 Task: Search one way flight ticket for 3 adults, 3 children in premium economy from Yakima: Yakima Air Terminal (mcallister Field) to Rock Springs: Southwest Wyoming Regional Airport (rock Springs Sweetwater County Airport) on 8-5-2023. Choice of flights is Frontier. Price is upto 89000. Outbound departure time preference is 7:15.
Action: Mouse moved to (318, 296)
Screenshot: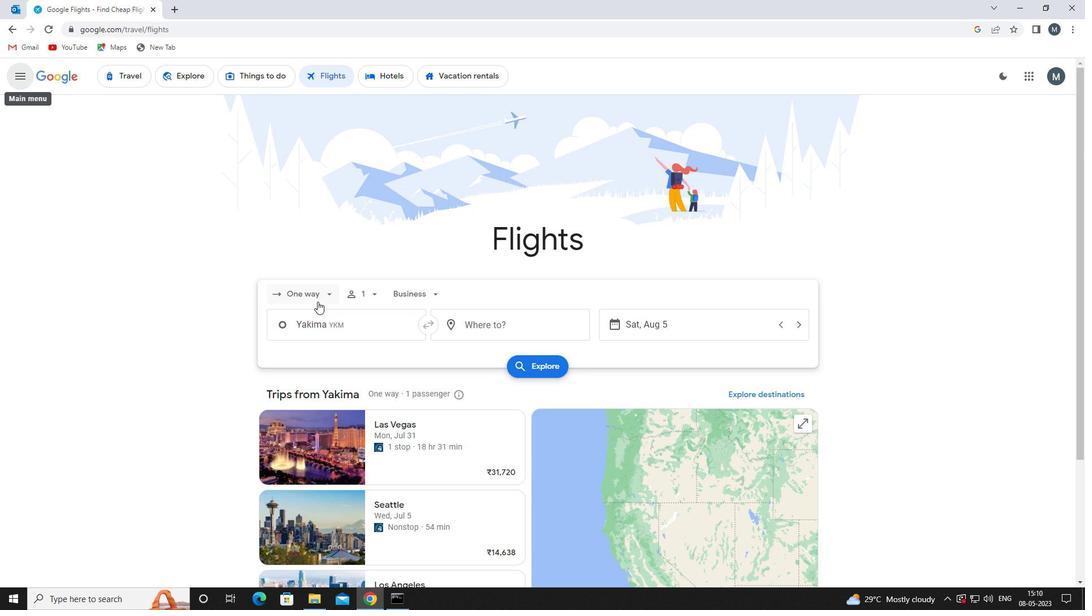 
Action: Mouse pressed left at (318, 296)
Screenshot: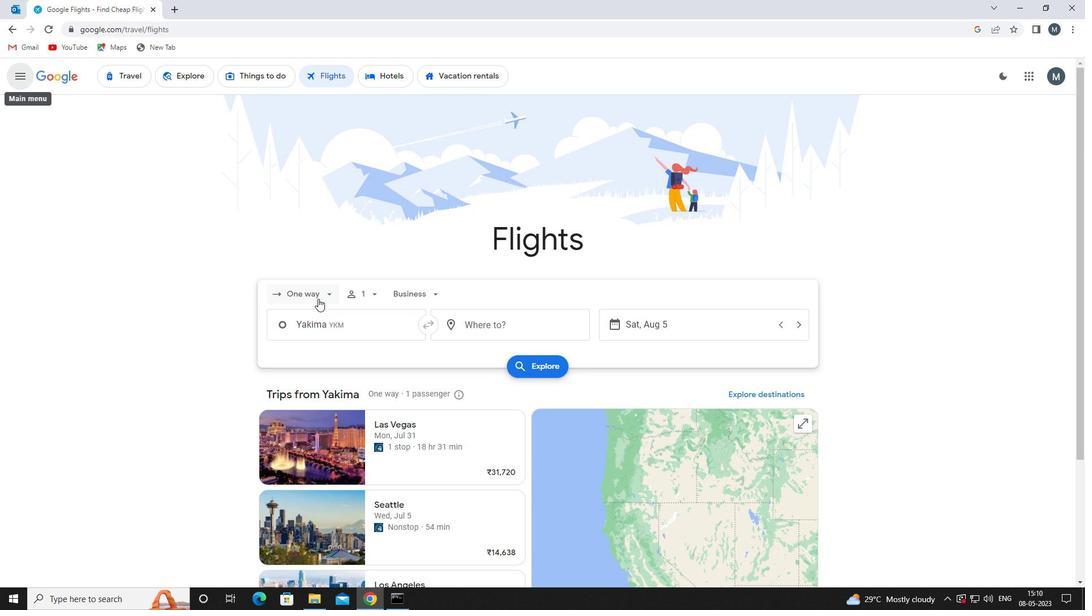 
Action: Mouse moved to (322, 350)
Screenshot: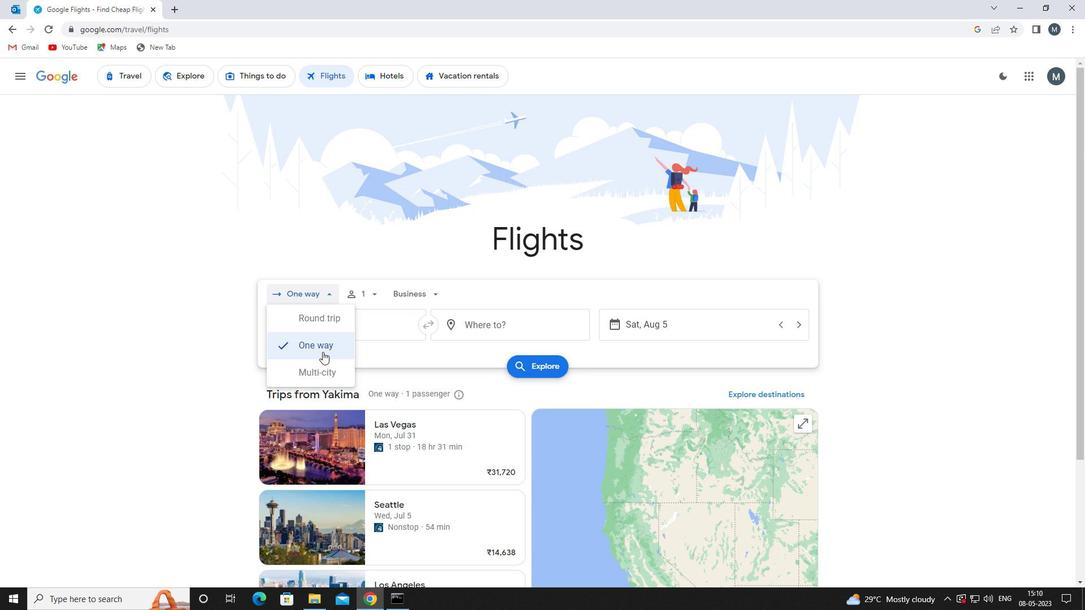 
Action: Mouse pressed left at (322, 350)
Screenshot: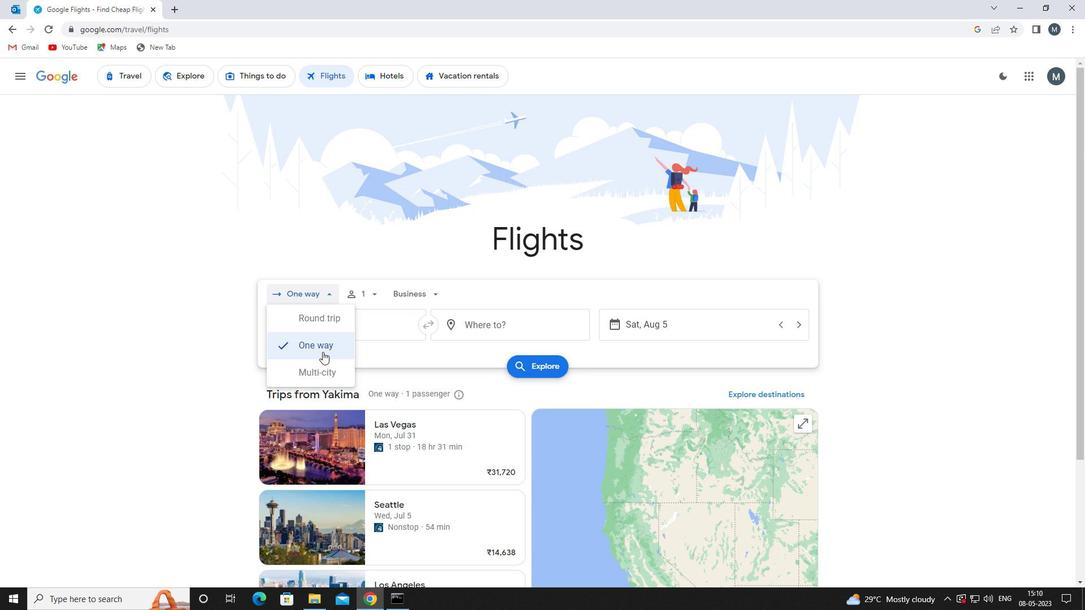 
Action: Mouse moved to (380, 297)
Screenshot: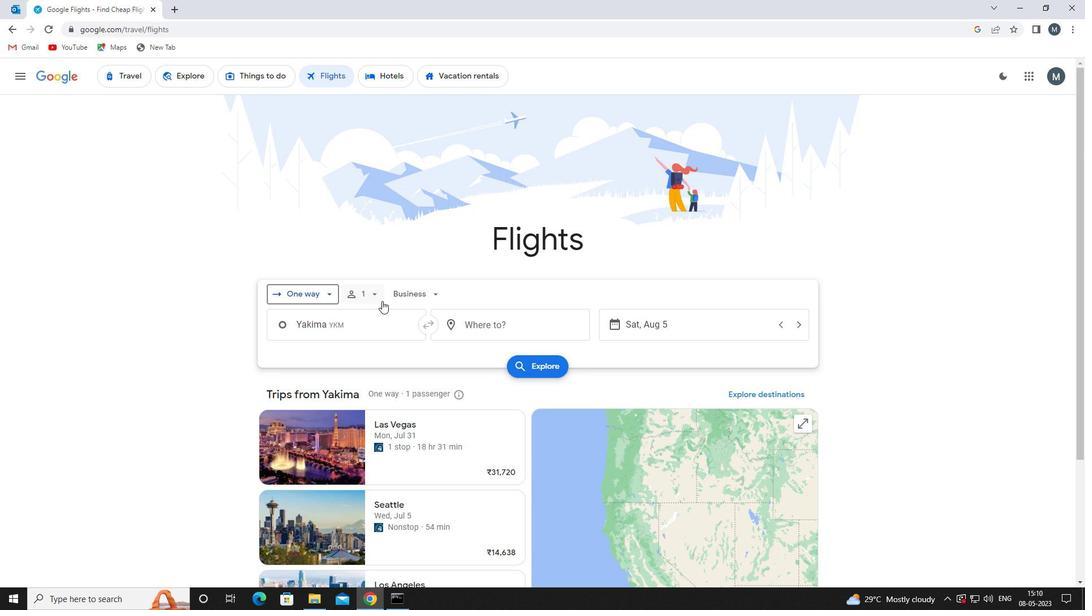 
Action: Mouse pressed left at (380, 297)
Screenshot: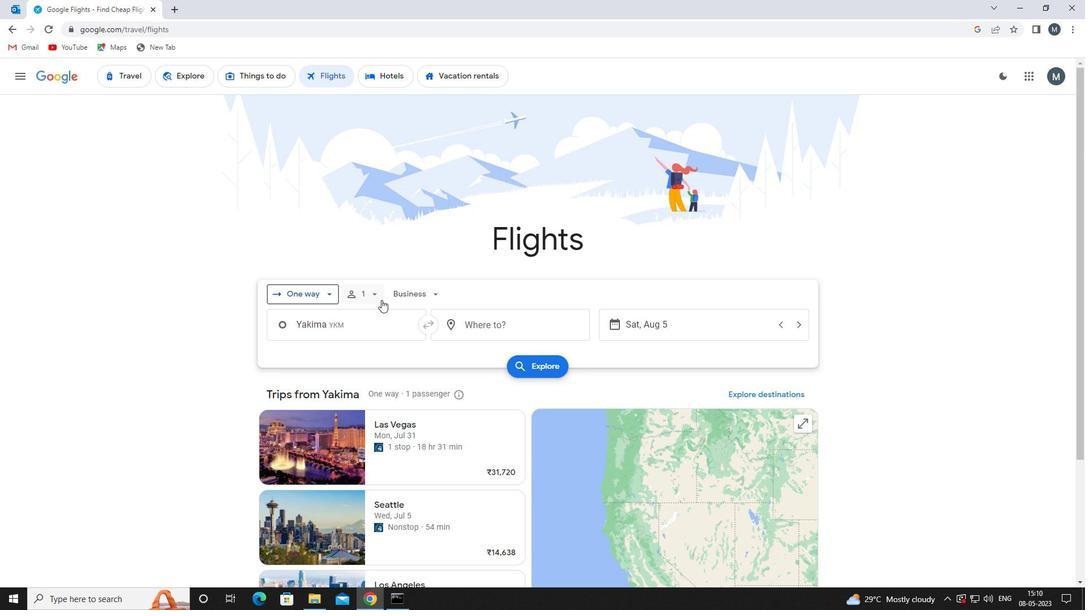 
Action: Mouse moved to (461, 321)
Screenshot: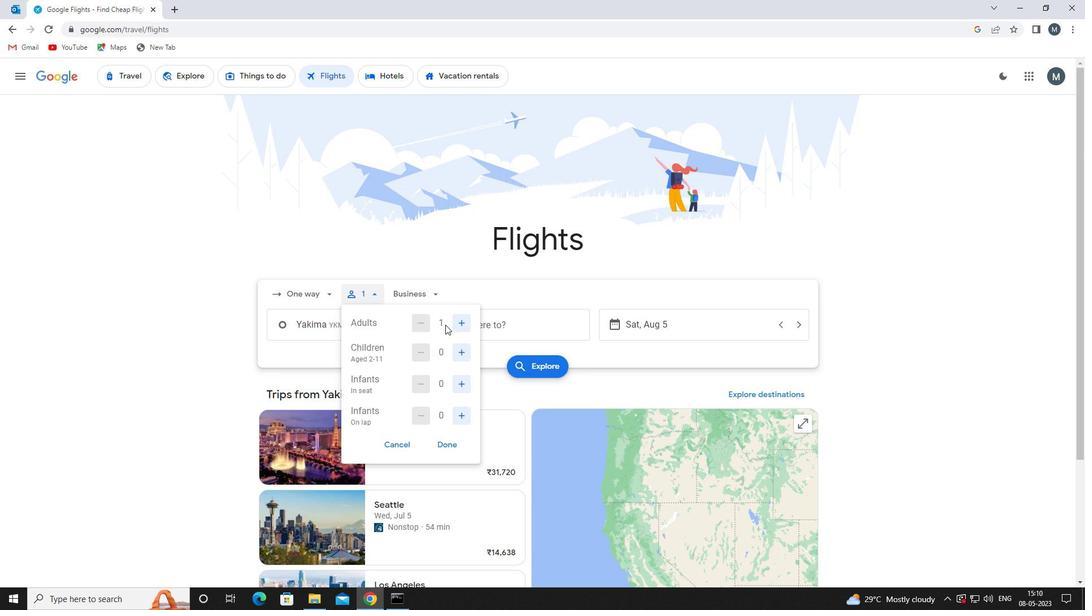 
Action: Mouse pressed left at (461, 321)
Screenshot: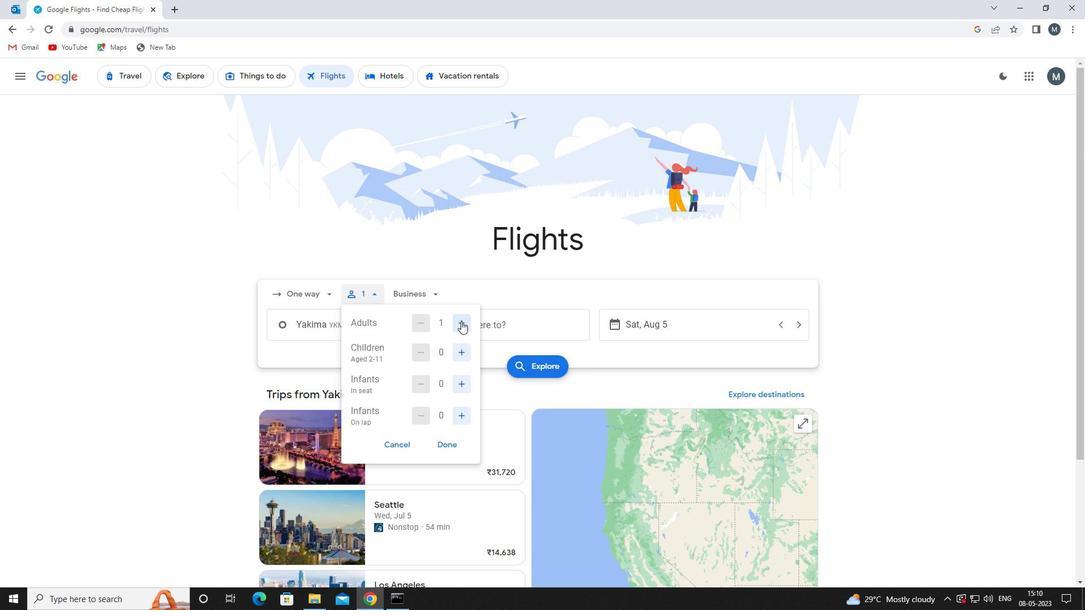 
Action: Mouse pressed left at (461, 321)
Screenshot: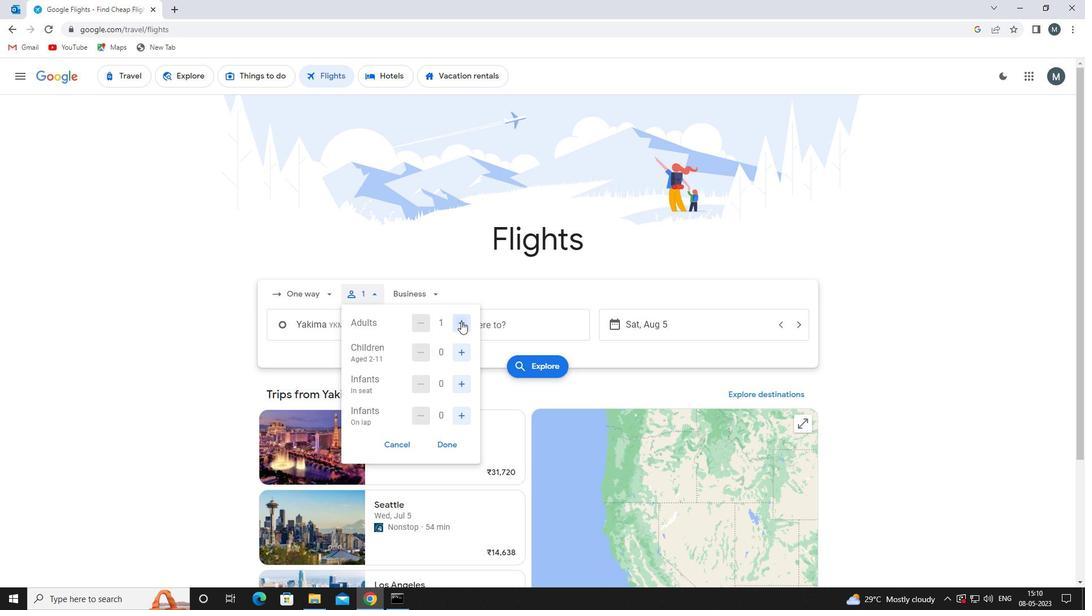 
Action: Mouse moved to (462, 355)
Screenshot: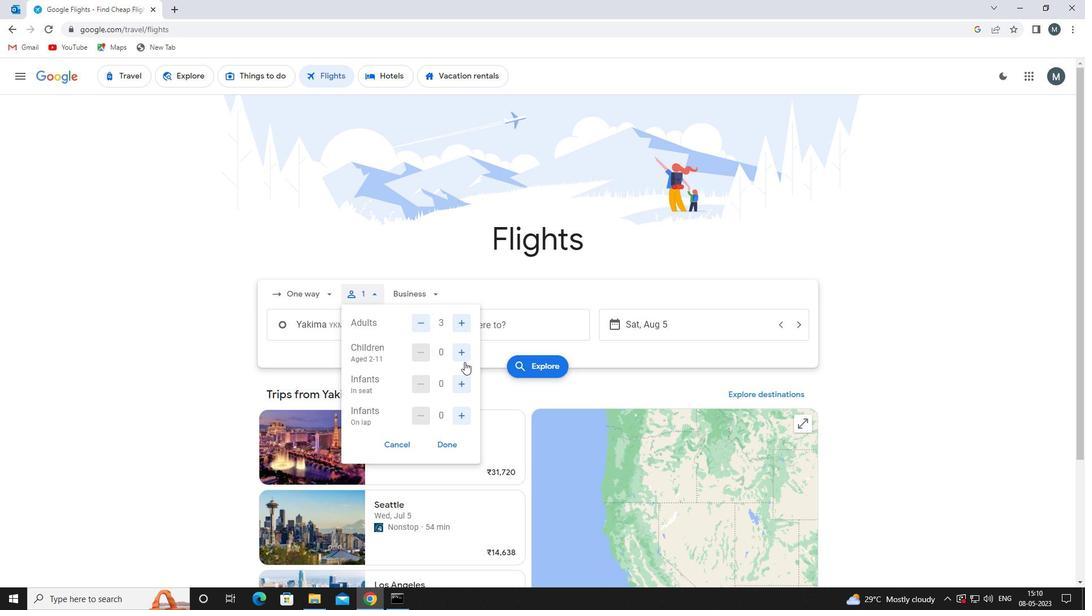 
Action: Mouse pressed left at (462, 355)
Screenshot: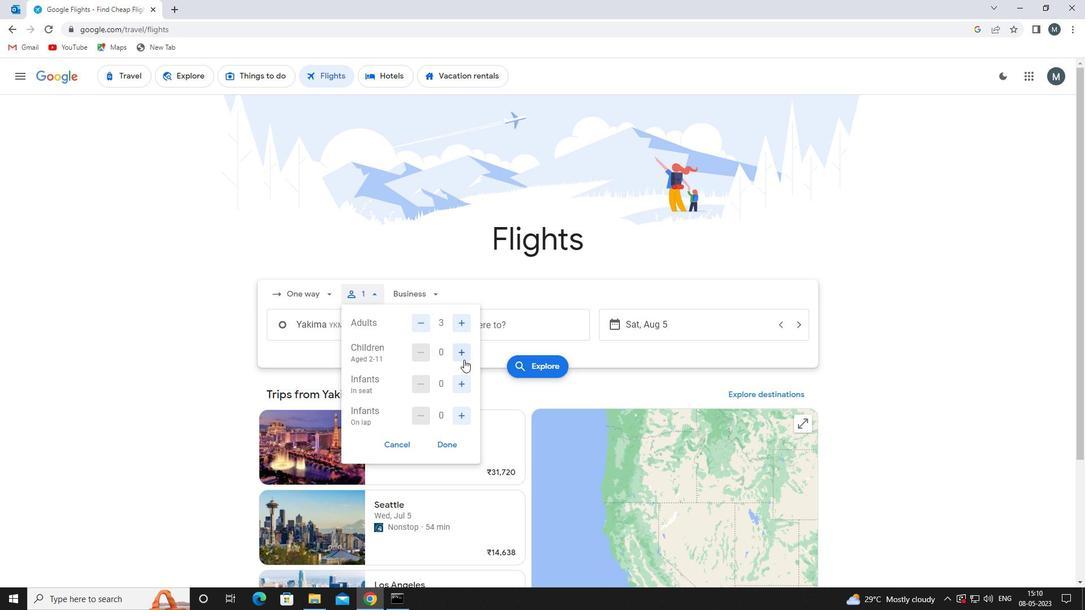 
Action: Mouse pressed left at (462, 355)
Screenshot: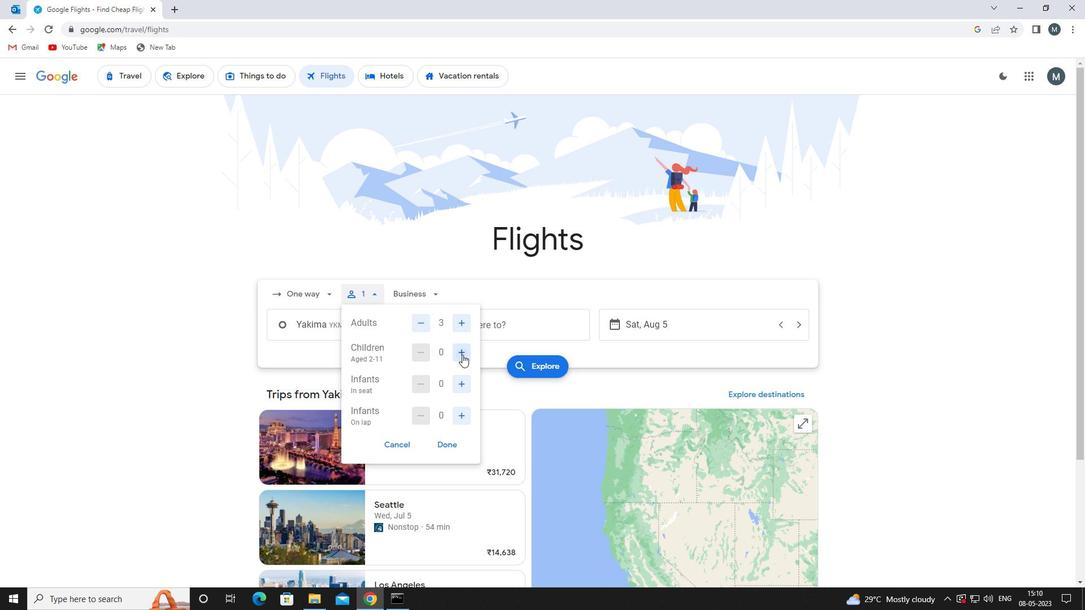 
Action: Mouse pressed left at (462, 355)
Screenshot: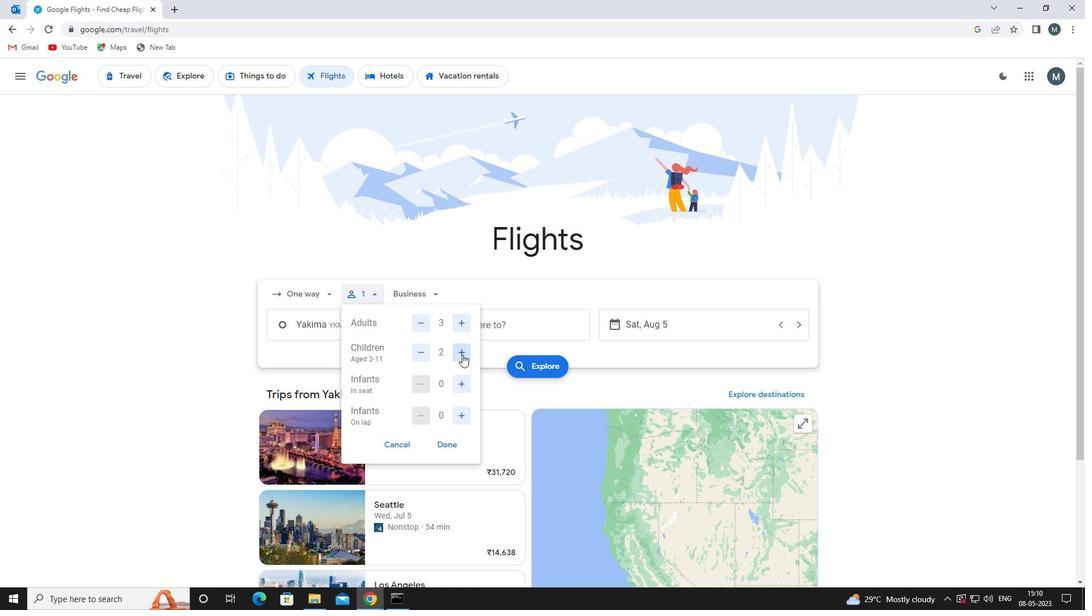 
Action: Mouse moved to (453, 441)
Screenshot: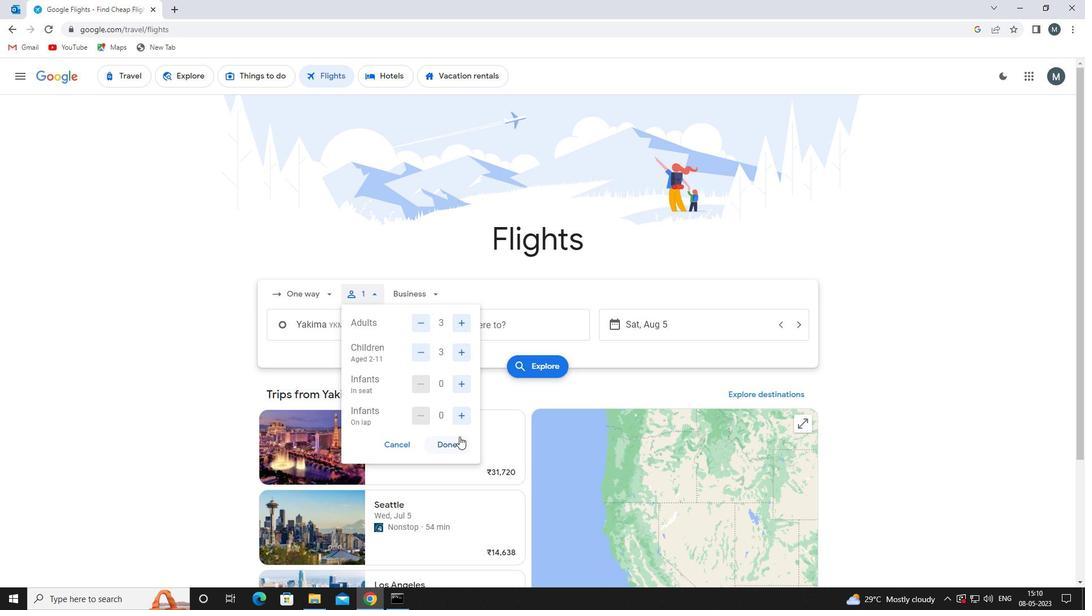 
Action: Mouse pressed left at (453, 441)
Screenshot: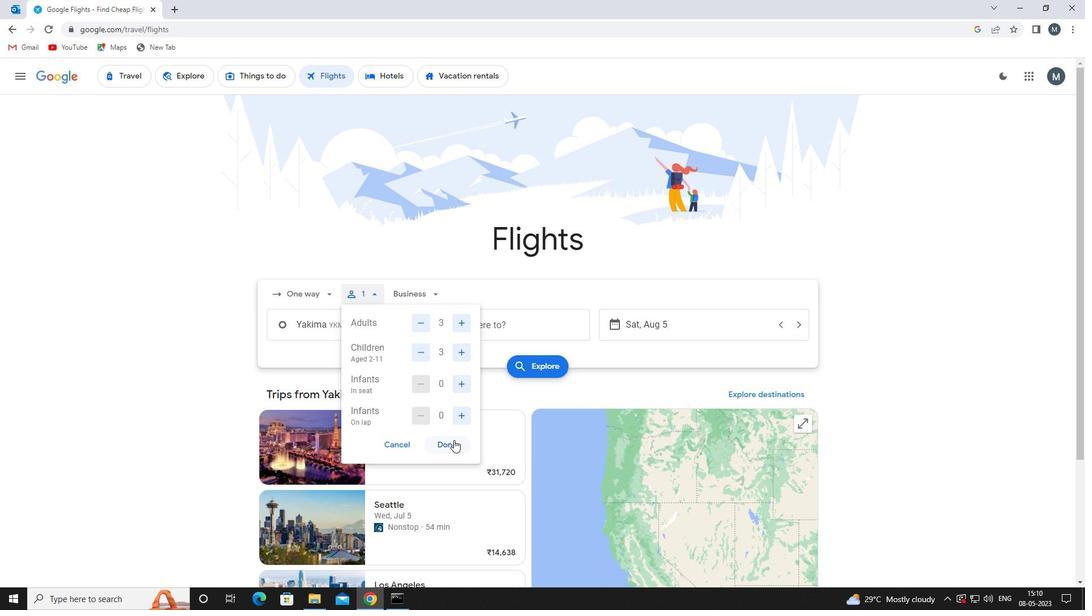 
Action: Mouse moved to (427, 298)
Screenshot: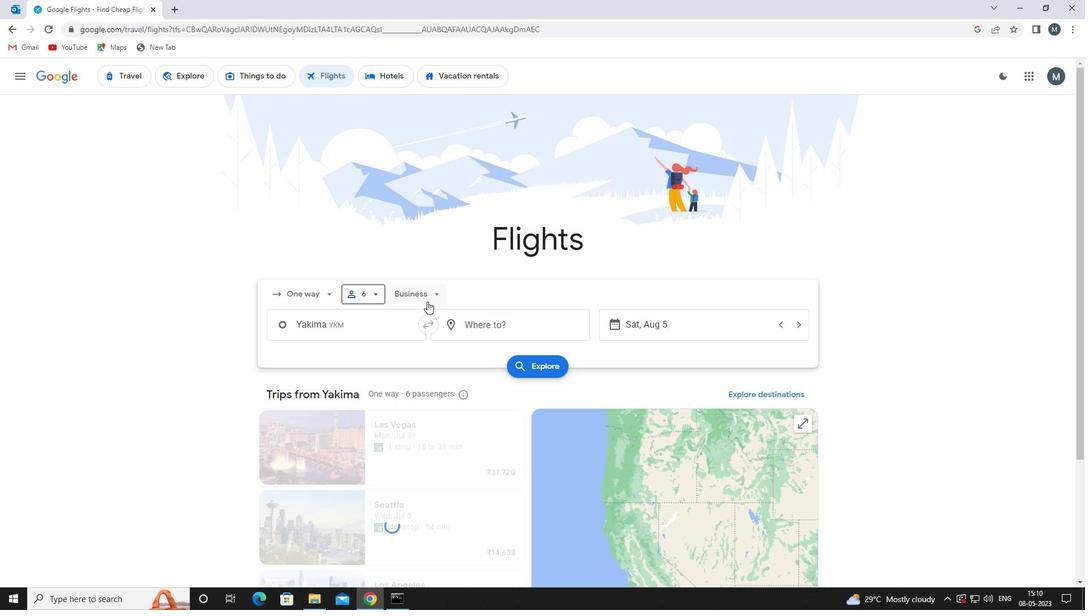 
Action: Mouse pressed left at (427, 298)
Screenshot: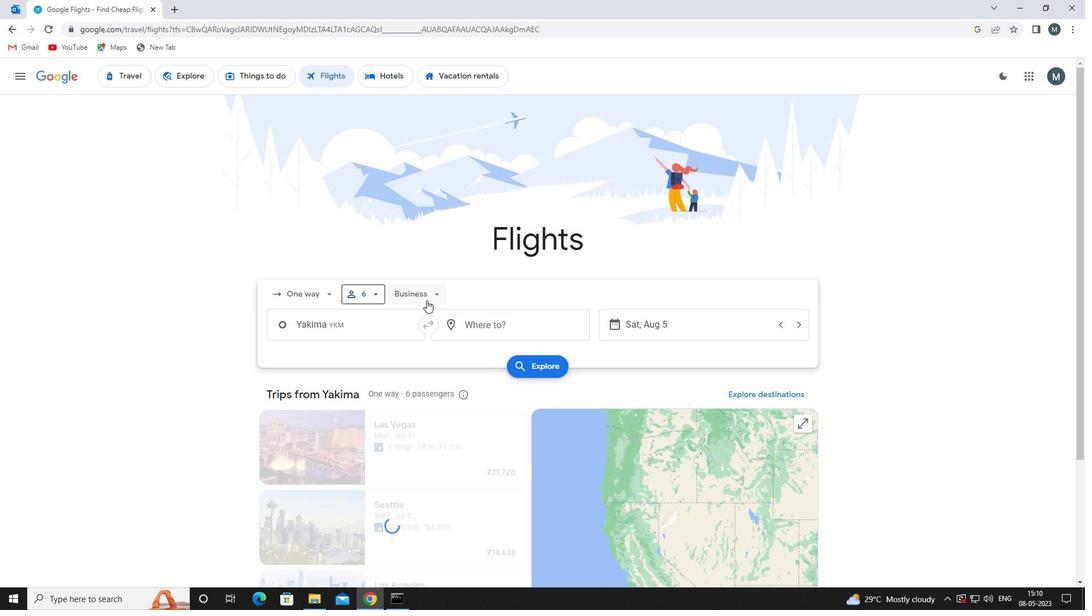 
Action: Mouse moved to (434, 346)
Screenshot: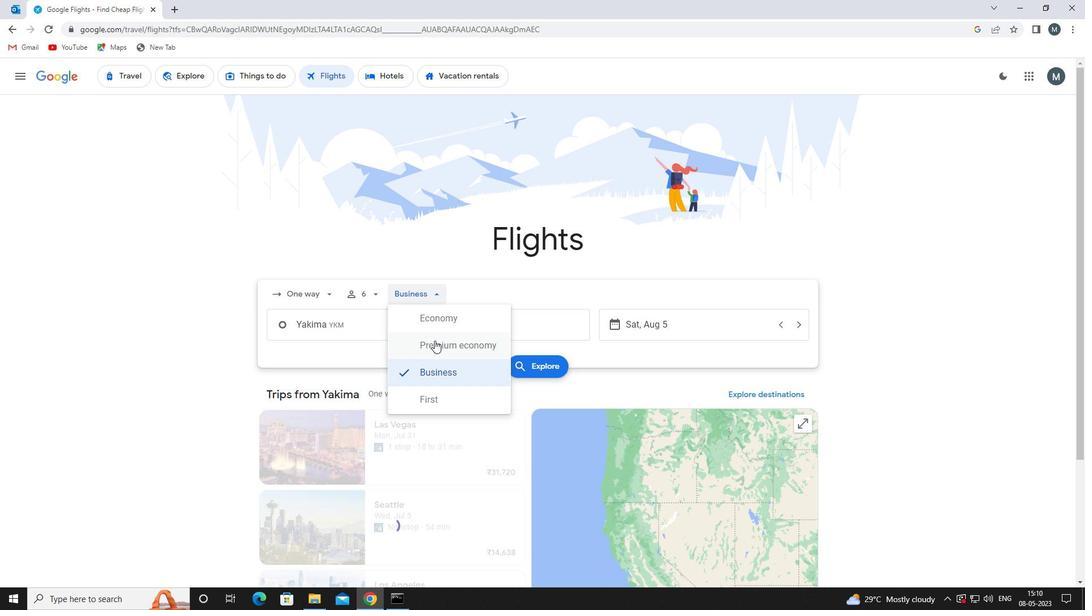 
Action: Mouse pressed left at (434, 346)
Screenshot: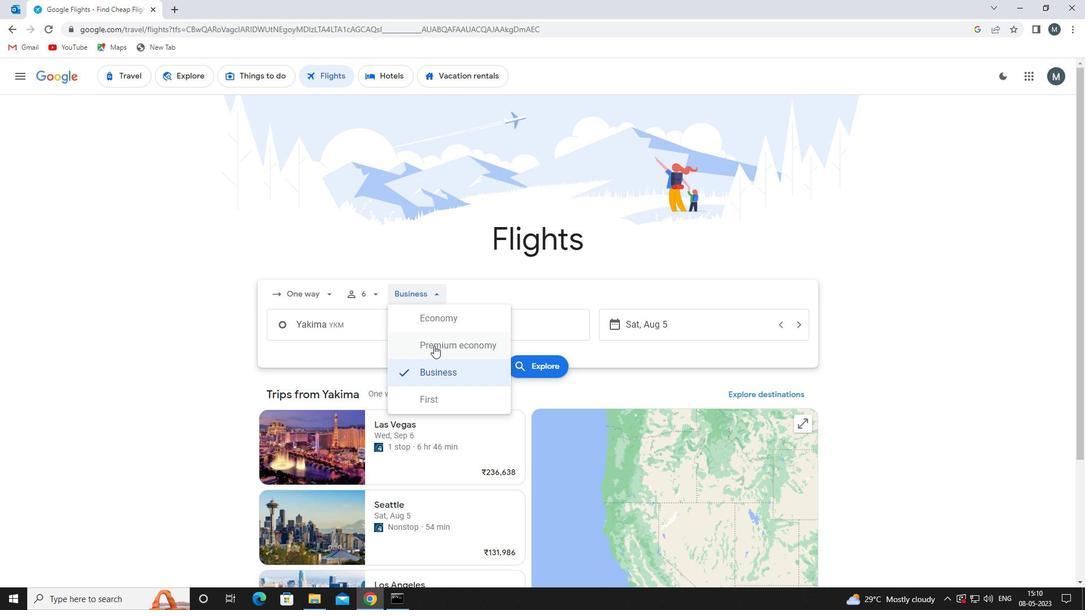 
Action: Mouse moved to (350, 334)
Screenshot: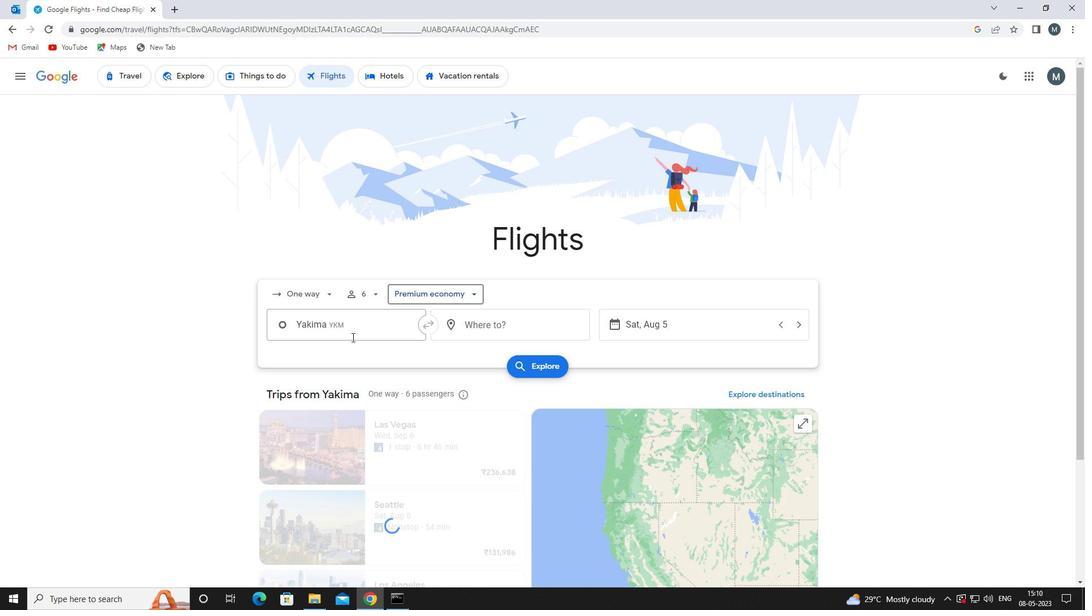 
Action: Mouse pressed left at (350, 334)
Screenshot: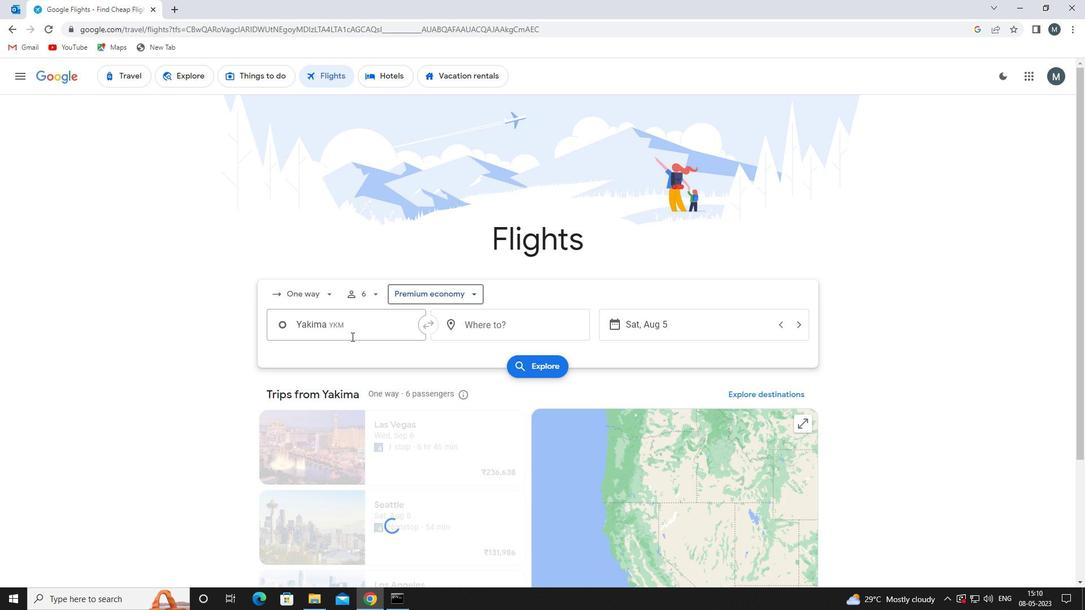 
Action: Mouse moved to (367, 414)
Screenshot: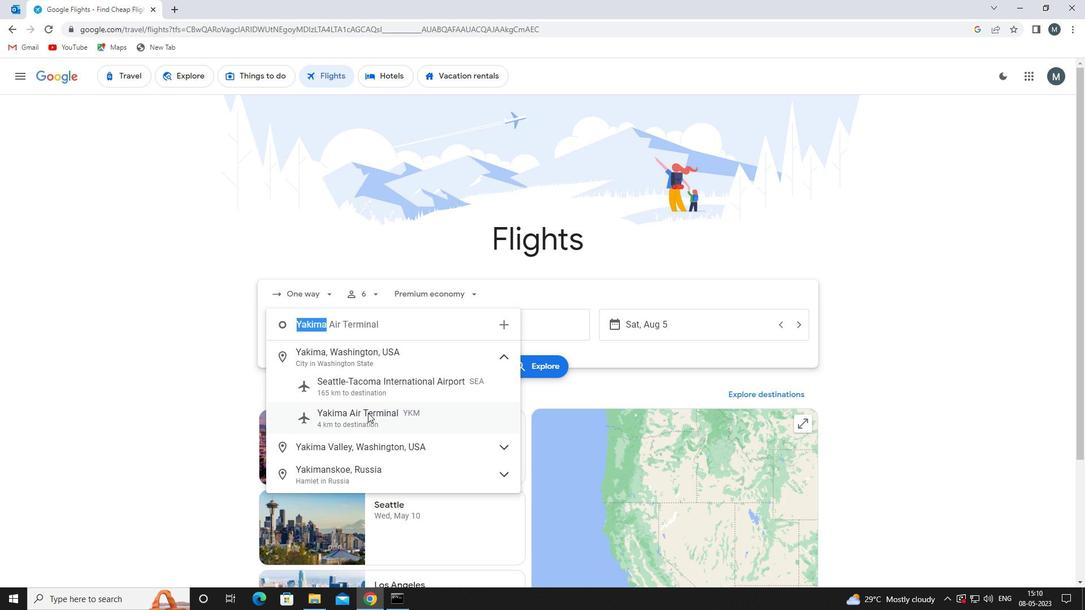 
Action: Mouse pressed left at (367, 414)
Screenshot: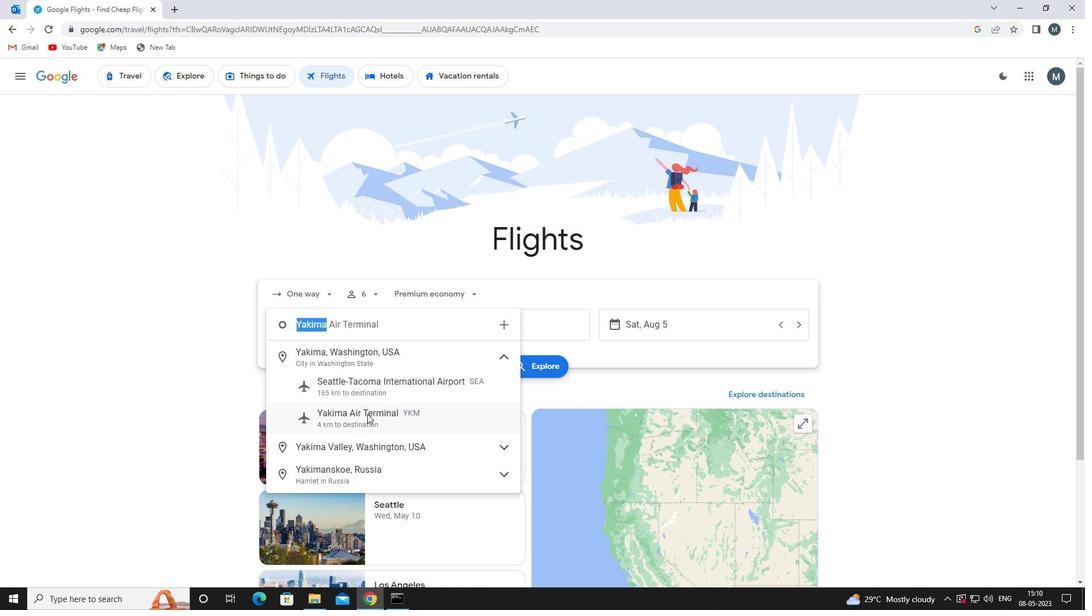 
Action: Mouse moved to (513, 329)
Screenshot: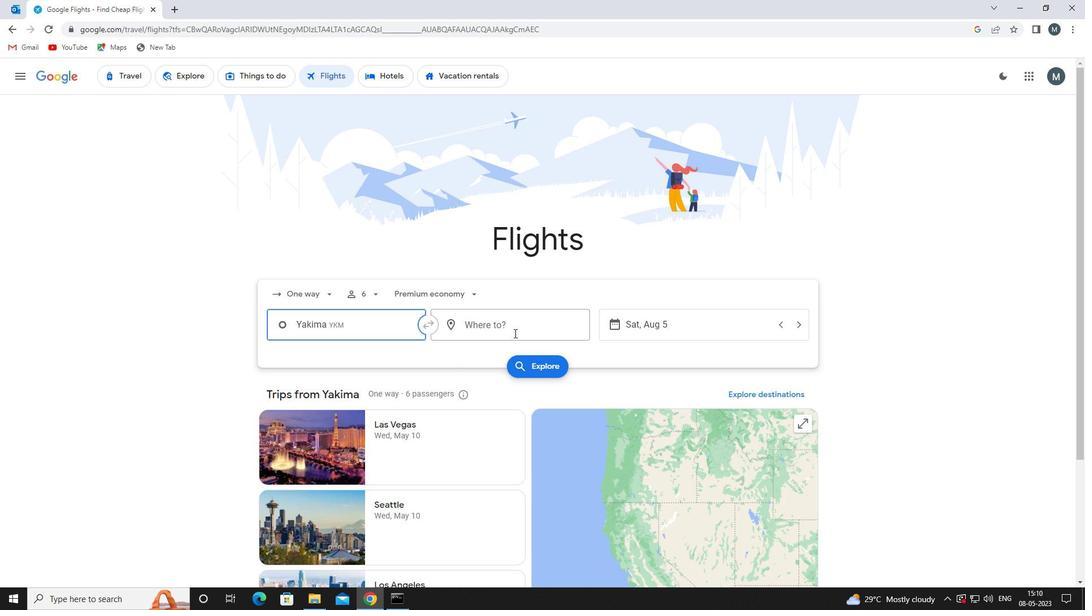 
Action: Mouse pressed left at (513, 329)
Screenshot: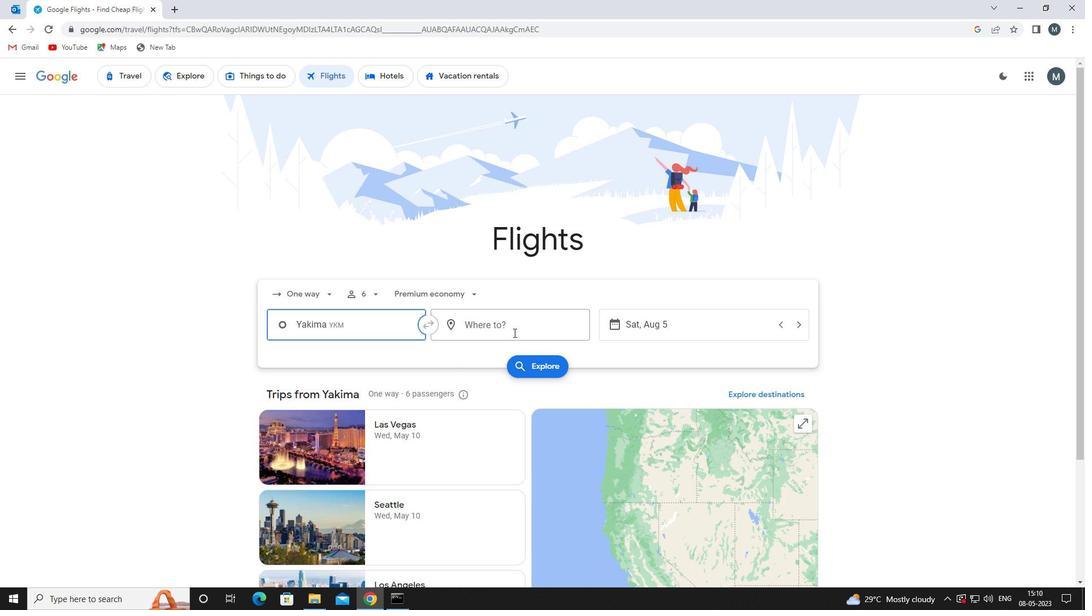 
Action: Key pressed rk
Screenshot: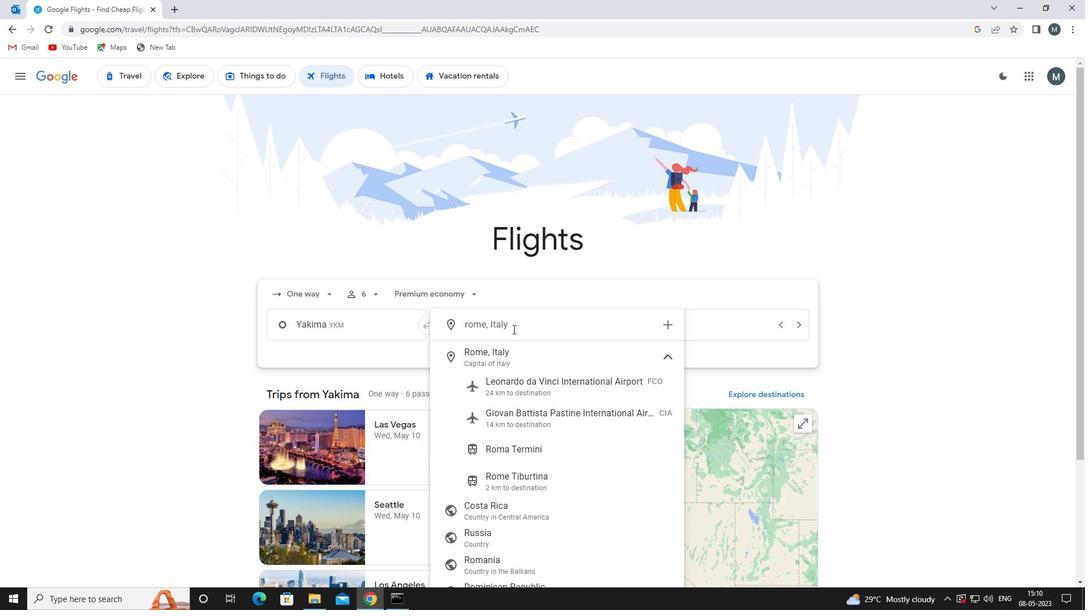 
Action: Mouse moved to (509, 348)
Screenshot: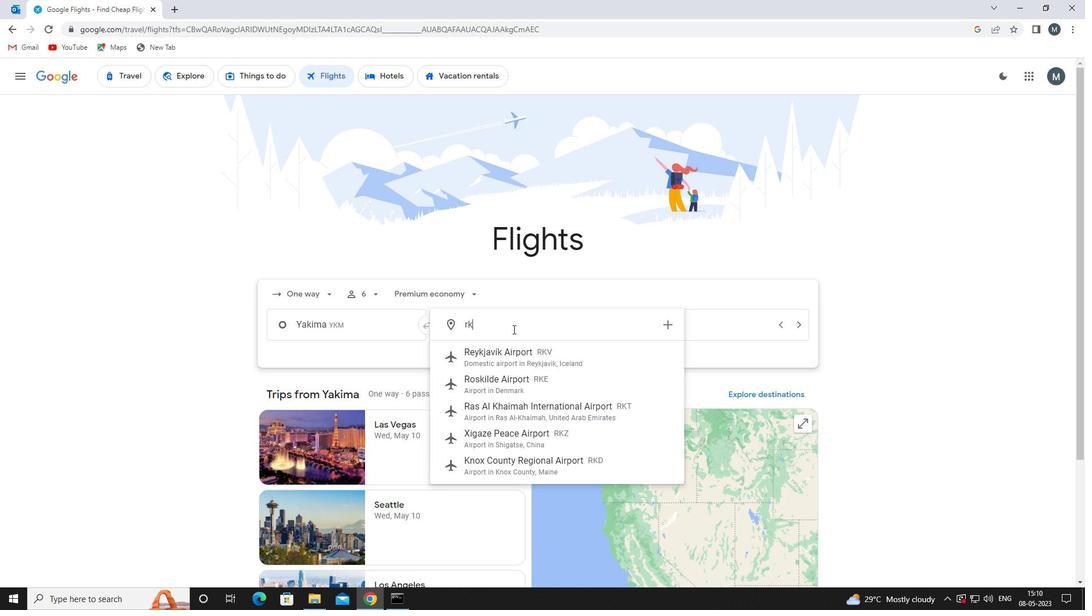 
Action: Key pressed s
Screenshot: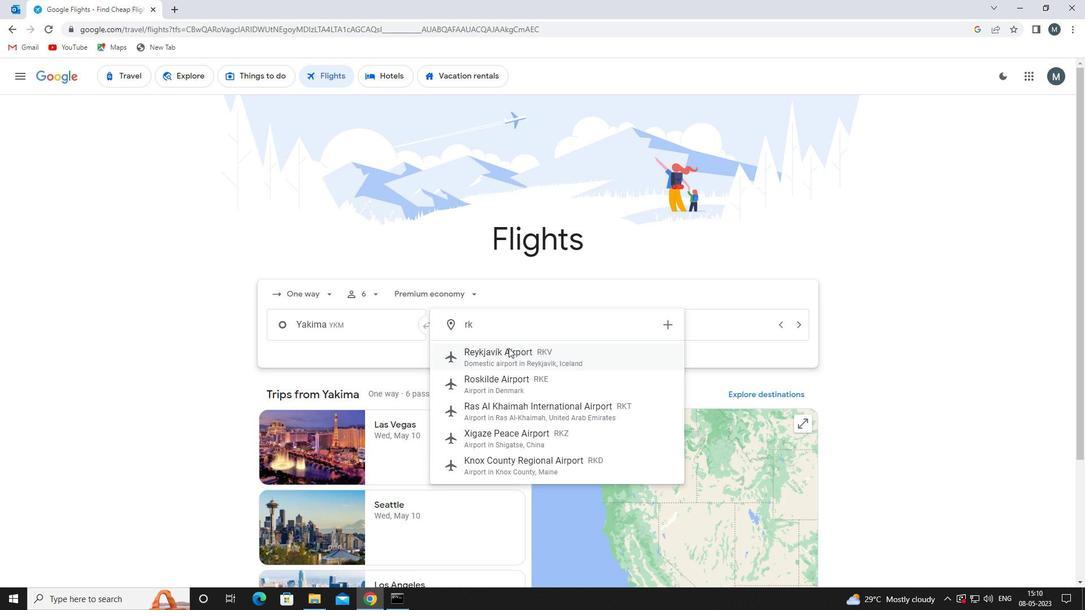 
Action: Mouse moved to (520, 360)
Screenshot: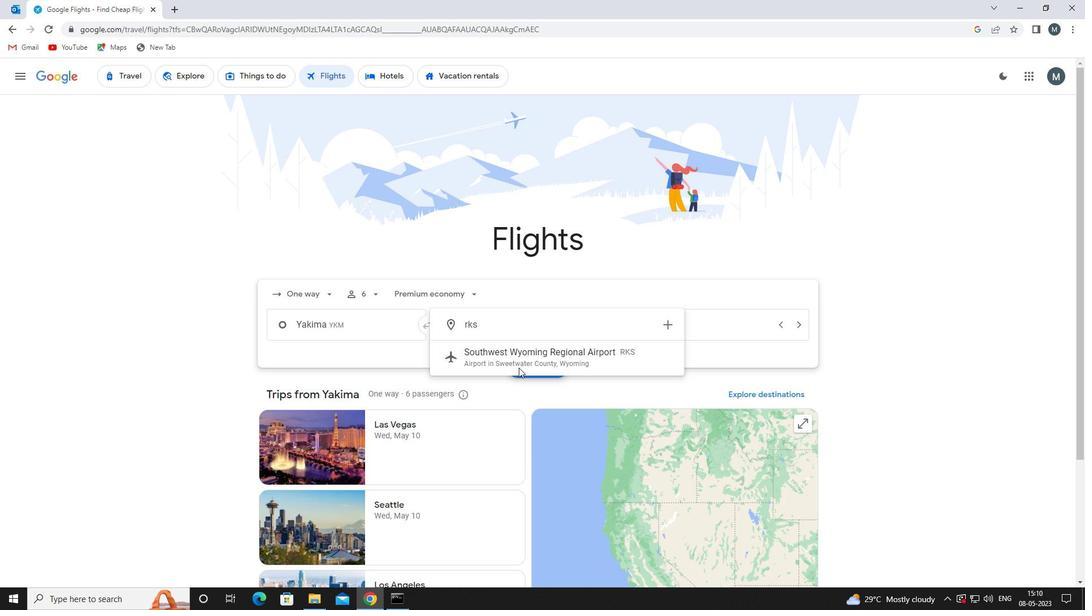 
Action: Mouse pressed left at (520, 360)
Screenshot: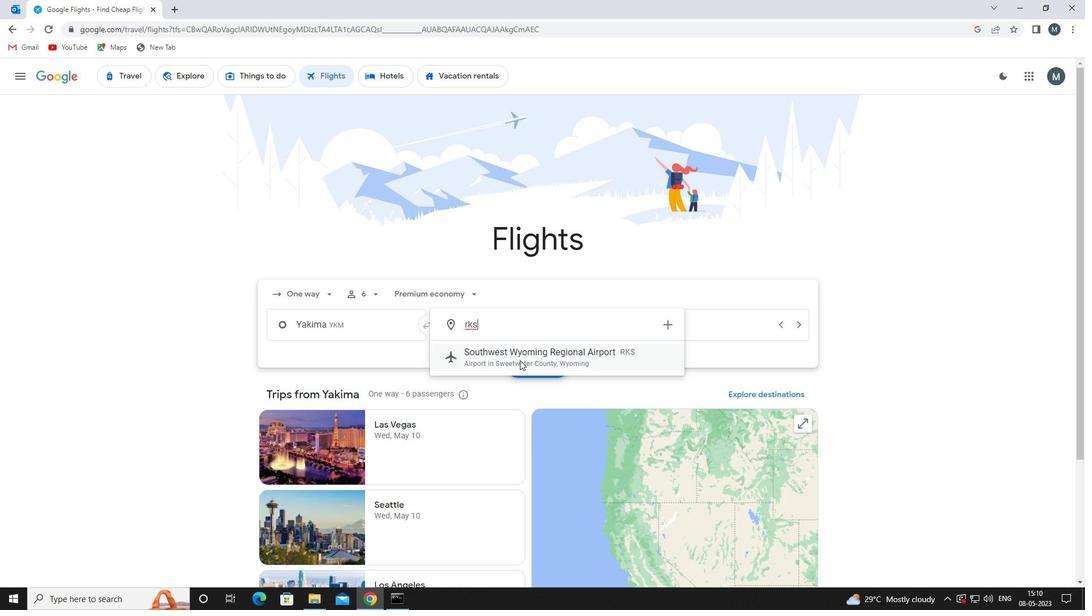 
Action: Mouse moved to (651, 319)
Screenshot: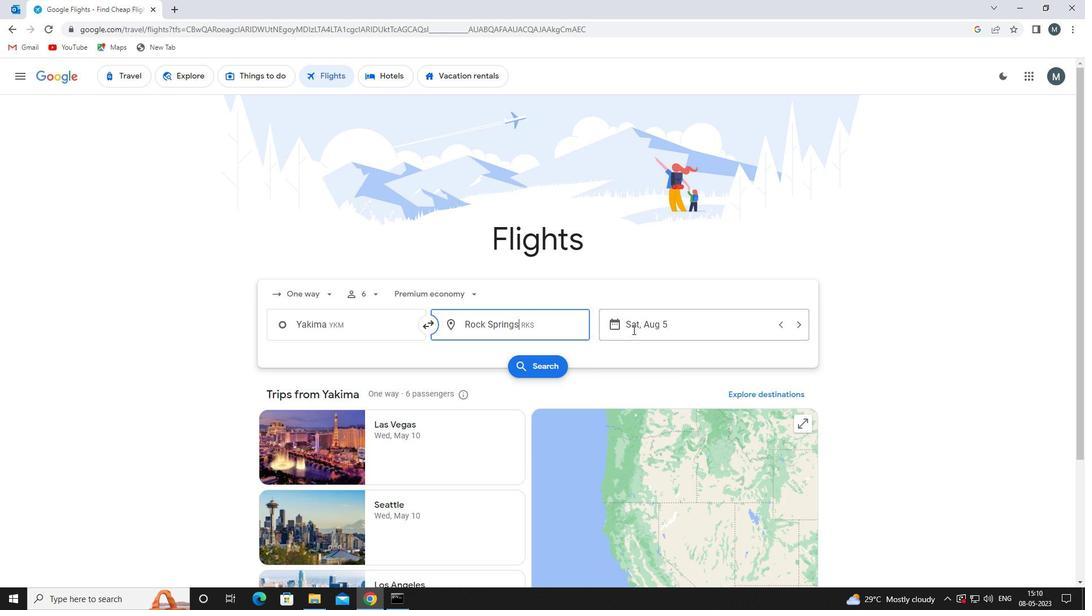 
Action: Mouse pressed left at (651, 319)
Screenshot: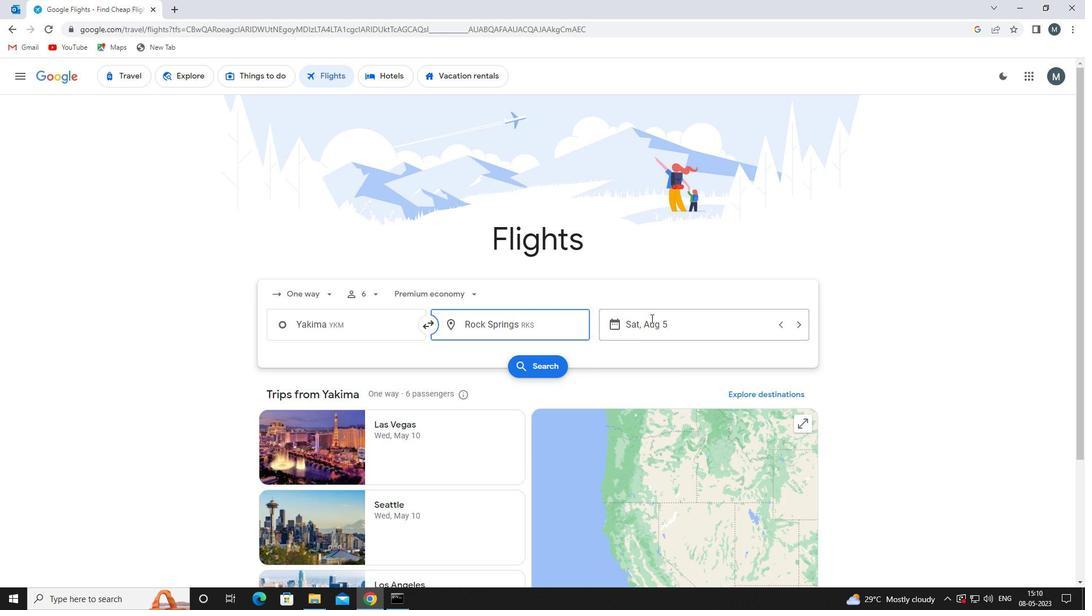 
Action: Mouse moved to (568, 386)
Screenshot: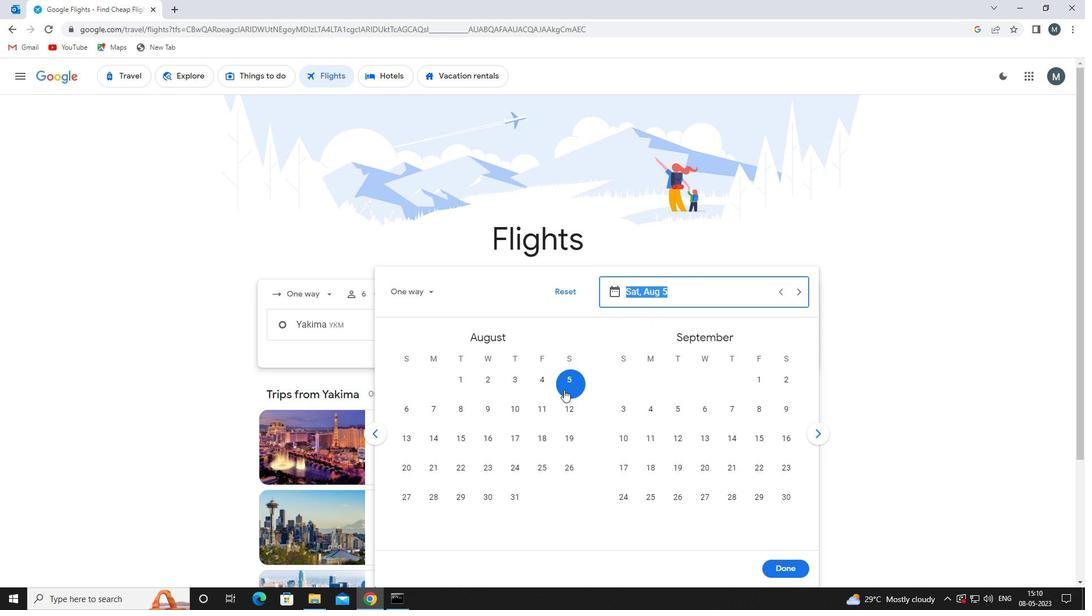 
Action: Mouse pressed left at (568, 386)
Screenshot: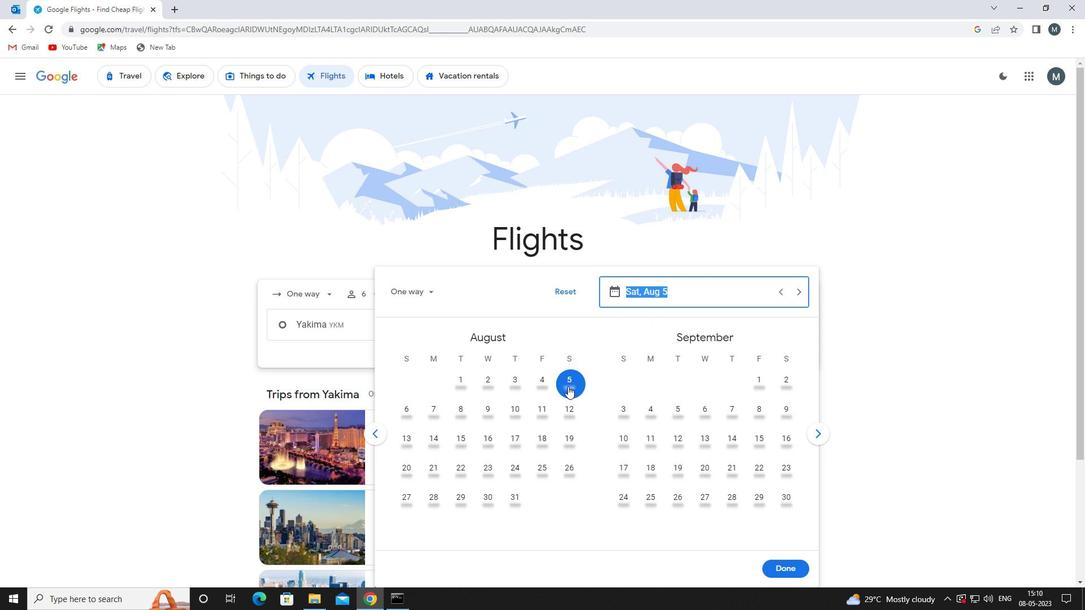 
Action: Mouse moved to (792, 562)
Screenshot: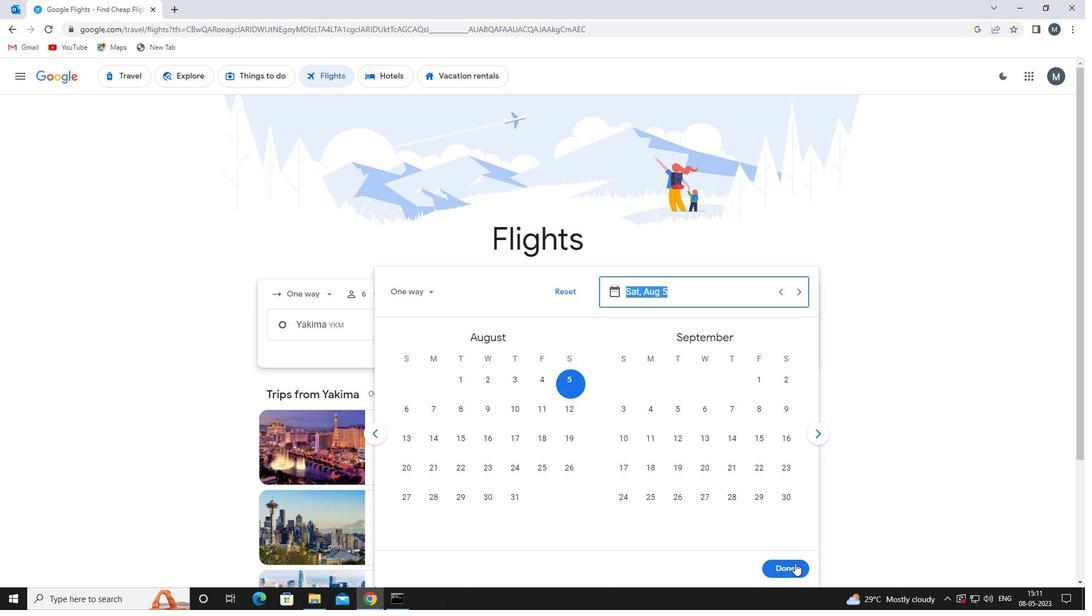 
Action: Mouse pressed left at (792, 562)
Screenshot: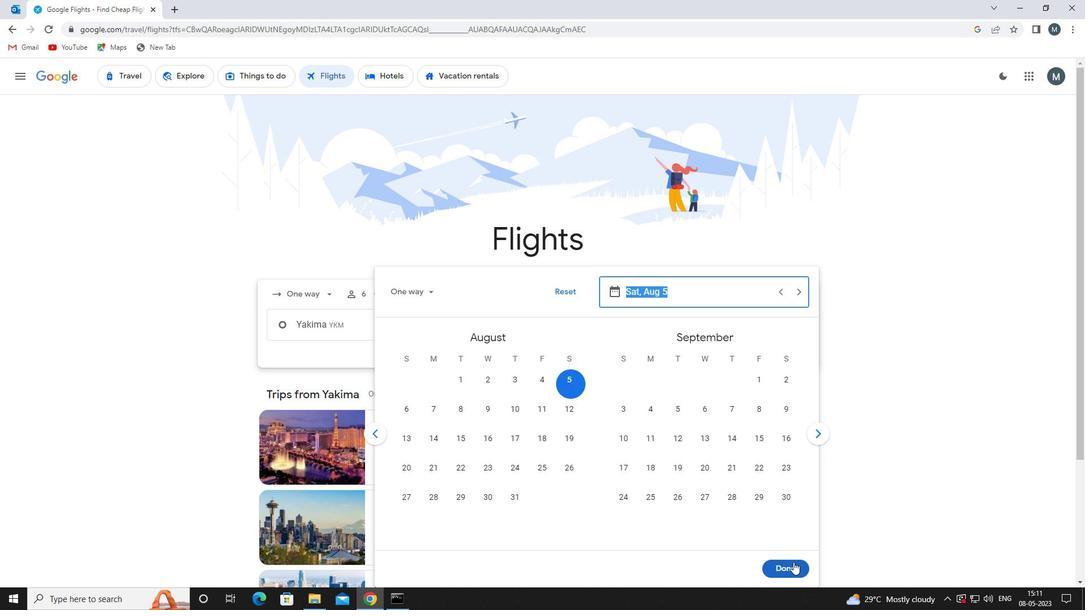 
Action: Mouse moved to (552, 360)
Screenshot: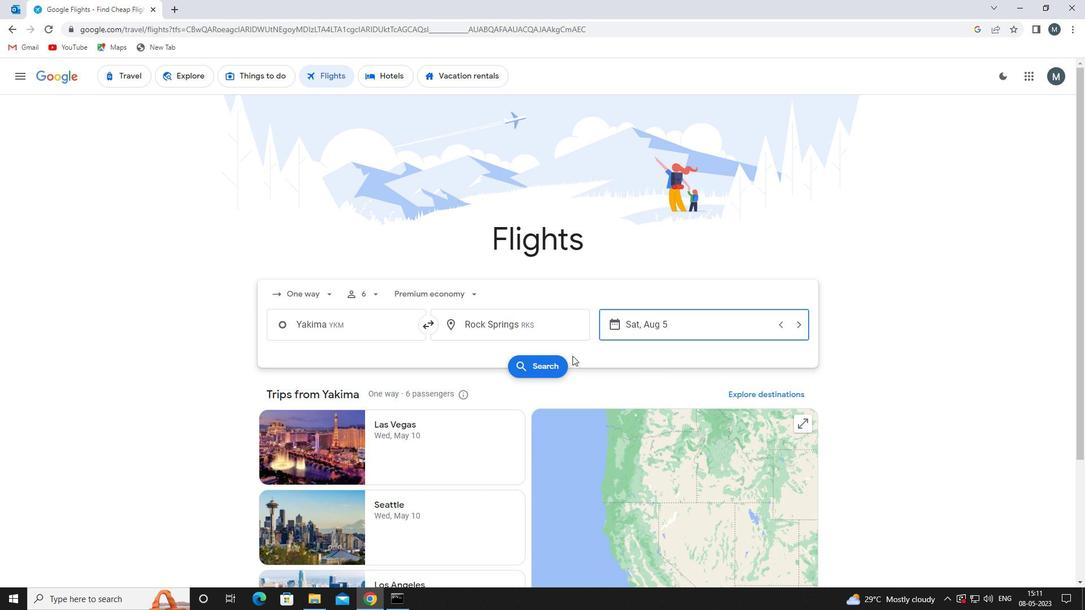 
Action: Mouse pressed left at (552, 360)
Screenshot: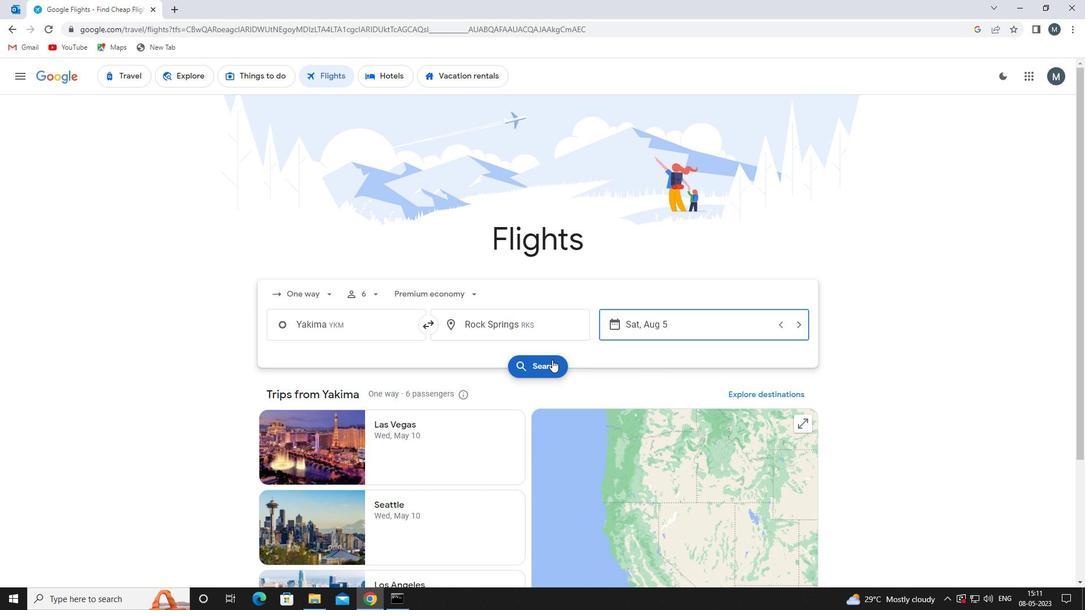
Action: Mouse moved to (292, 186)
Screenshot: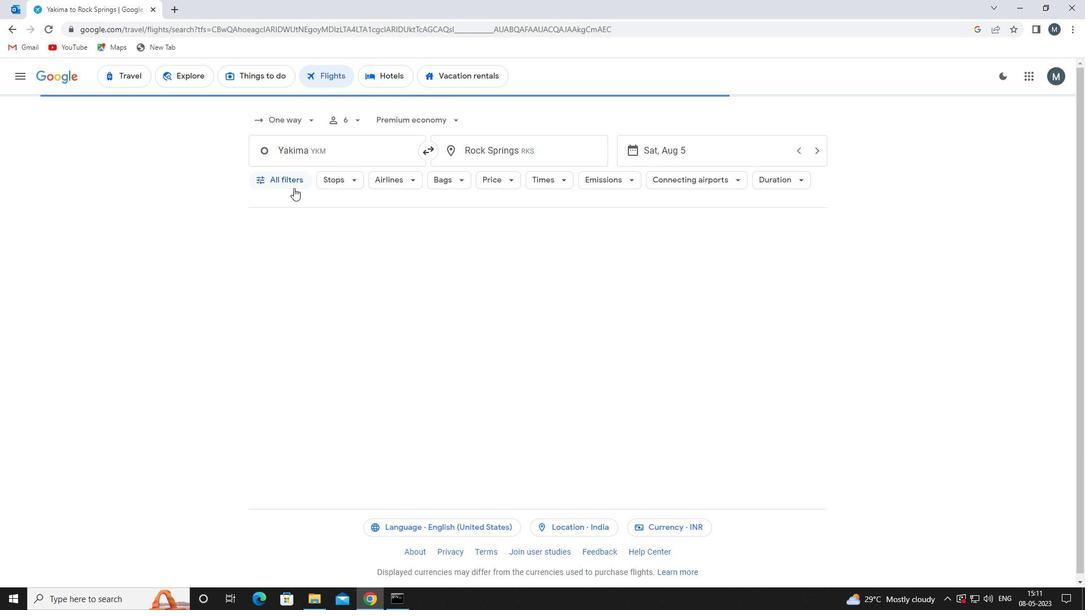 
Action: Mouse pressed left at (292, 186)
Screenshot: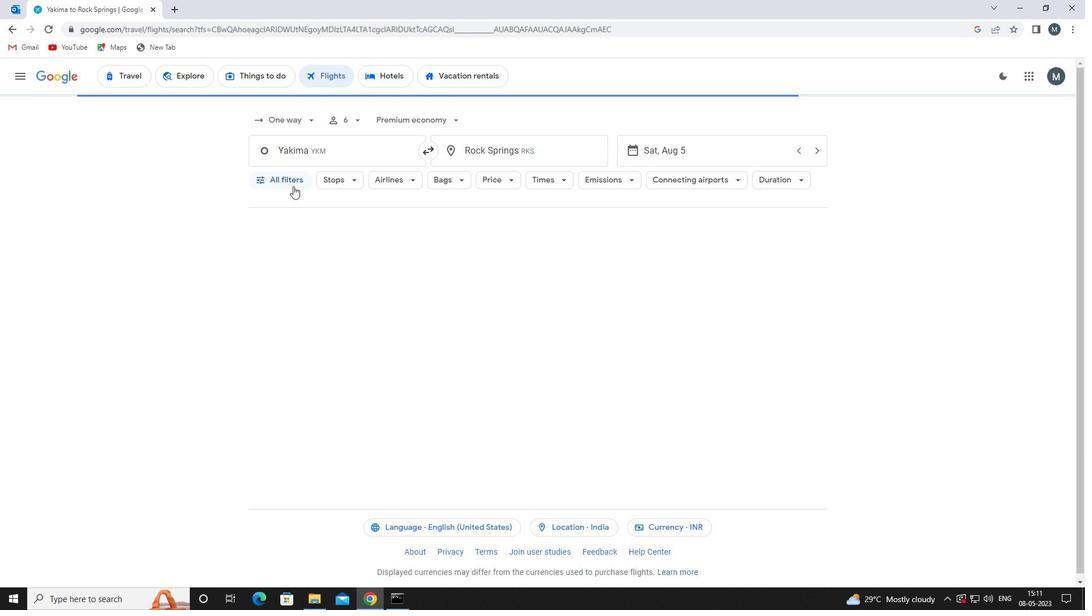 
Action: Mouse moved to (331, 298)
Screenshot: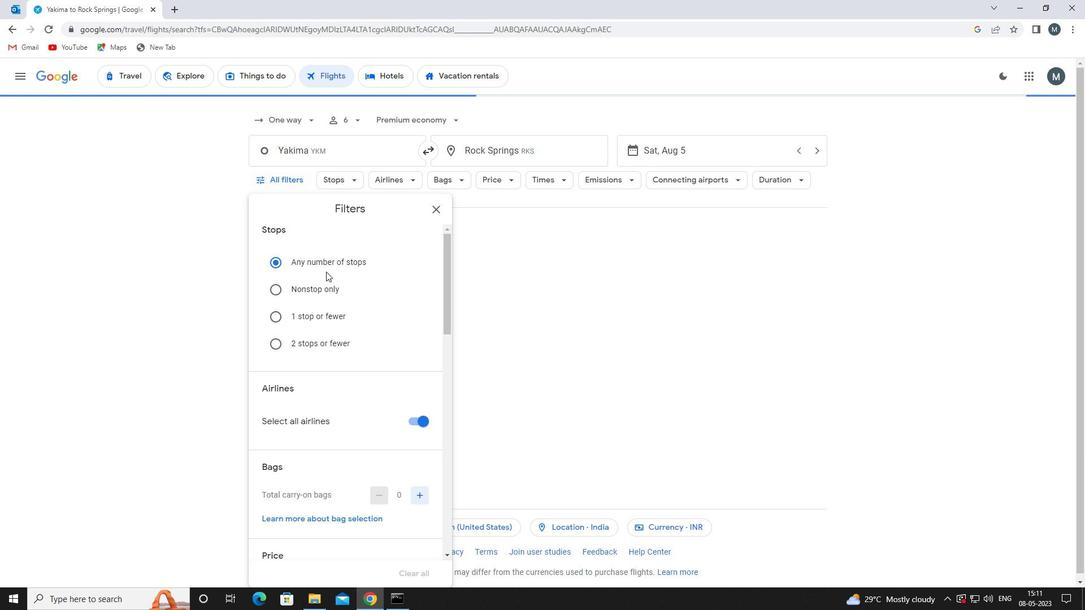 
Action: Mouse scrolled (331, 297) with delta (0, 0)
Screenshot: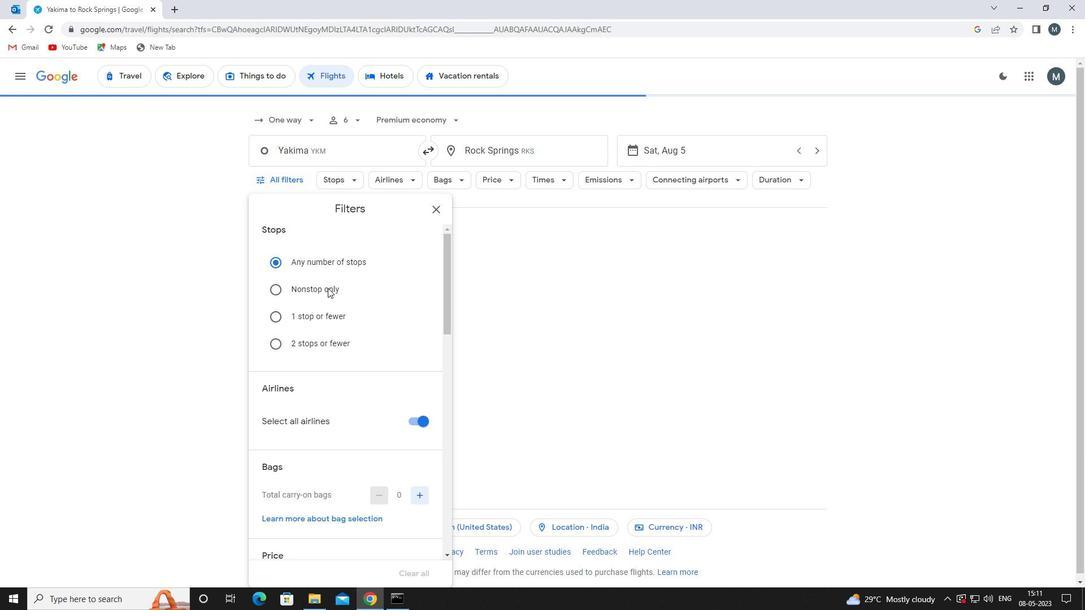 
Action: Mouse moved to (331, 300)
Screenshot: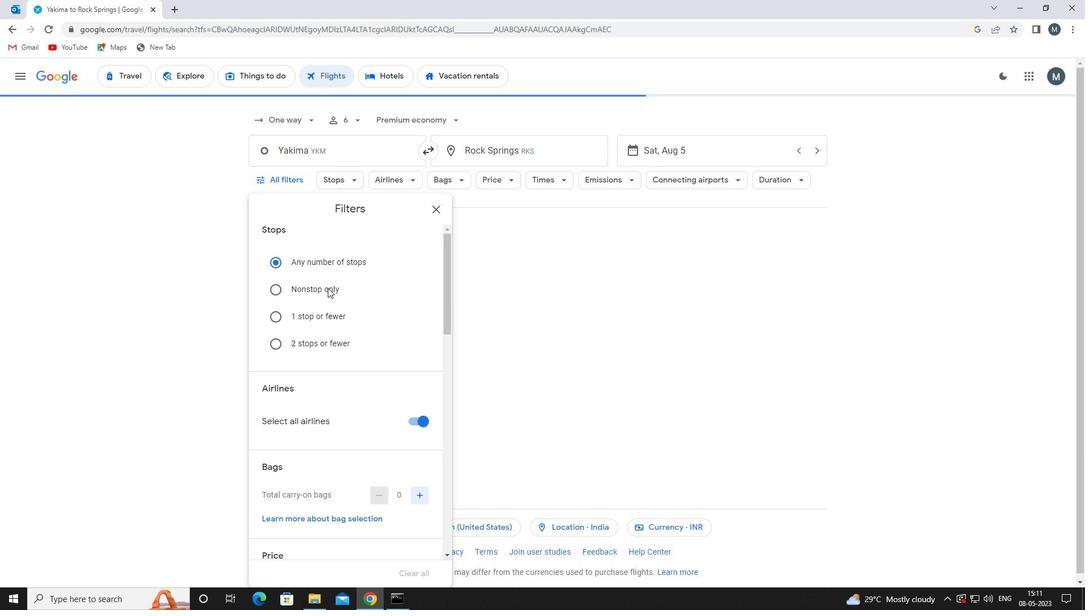 
Action: Mouse scrolled (331, 300) with delta (0, 0)
Screenshot: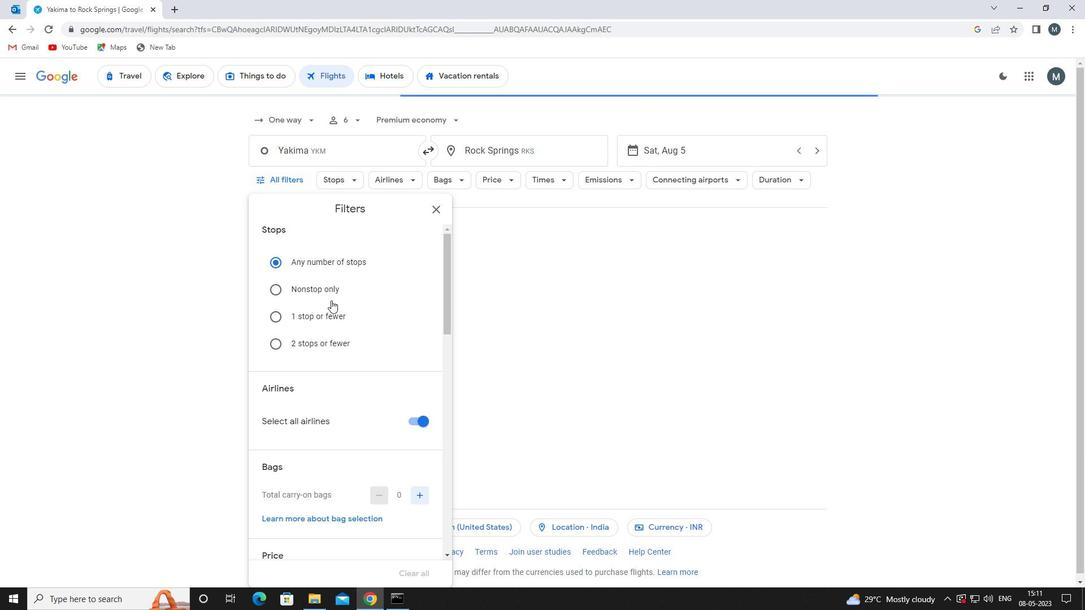 
Action: Mouse moved to (413, 307)
Screenshot: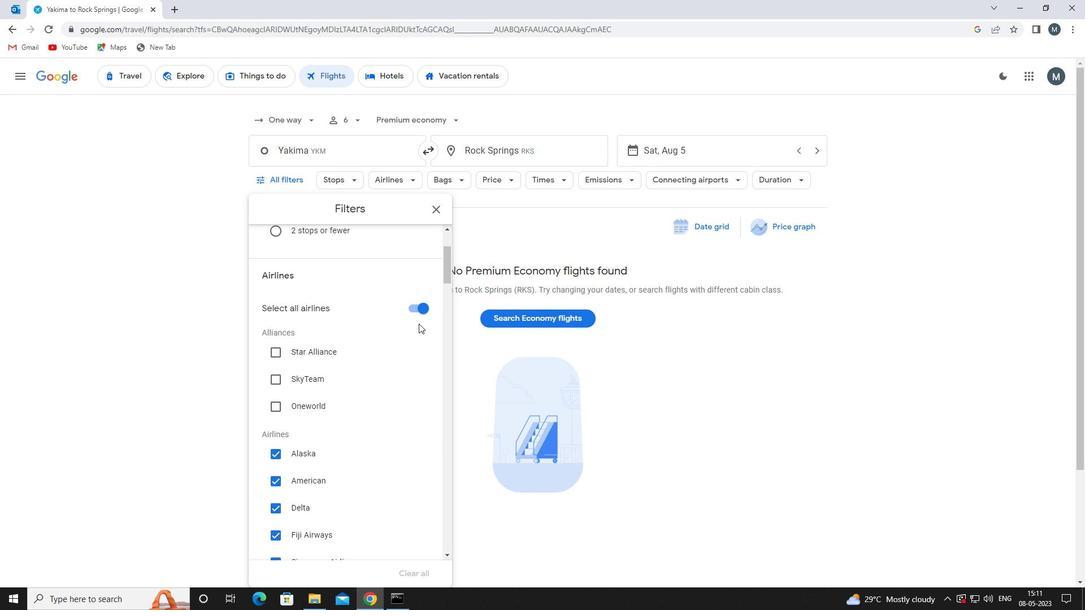 
Action: Mouse pressed left at (413, 307)
Screenshot: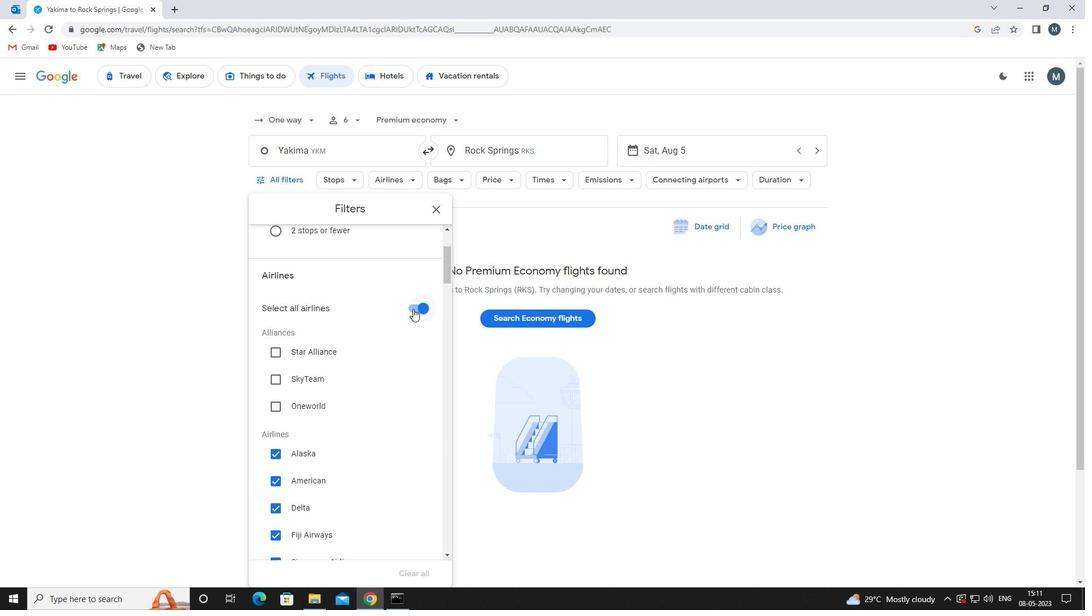 
Action: Mouse moved to (373, 334)
Screenshot: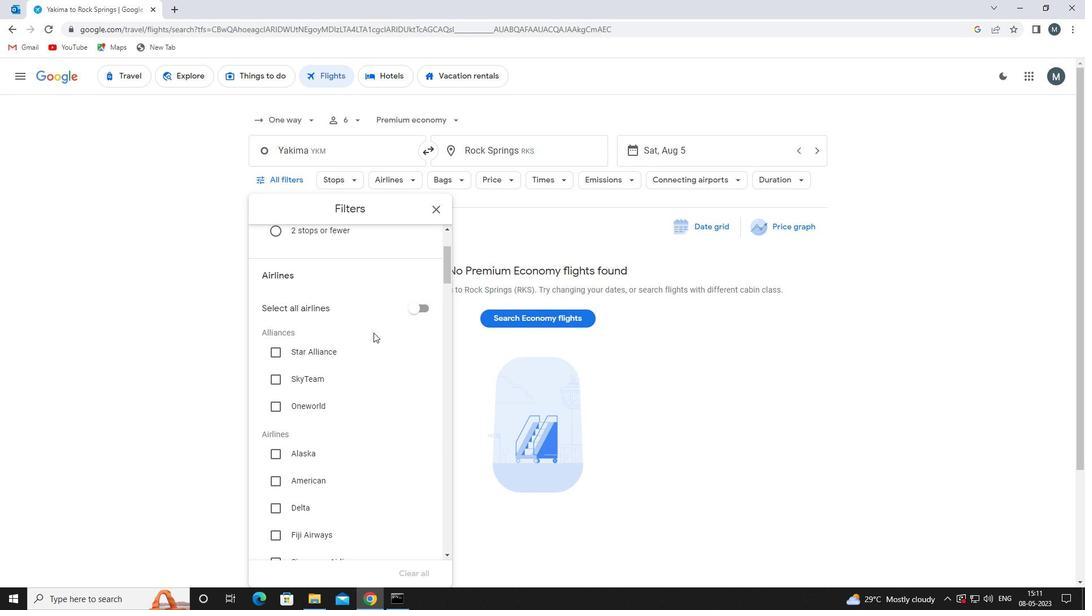 
Action: Mouse scrolled (373, 333) with delta (0, 0)
Screenshot: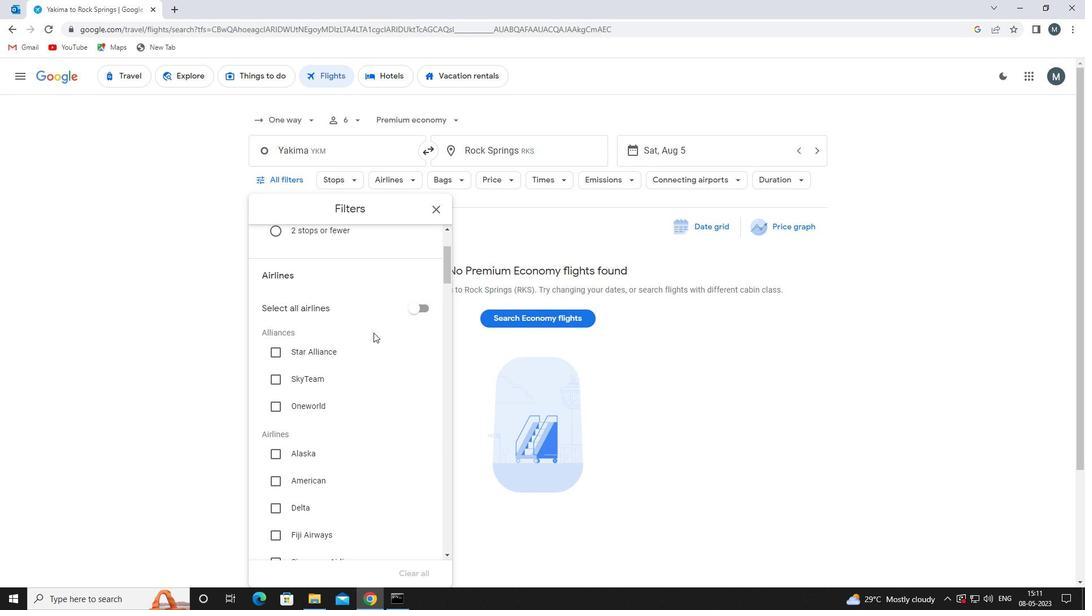 
Action: Mouse moved to (369, 340)
Screenshot: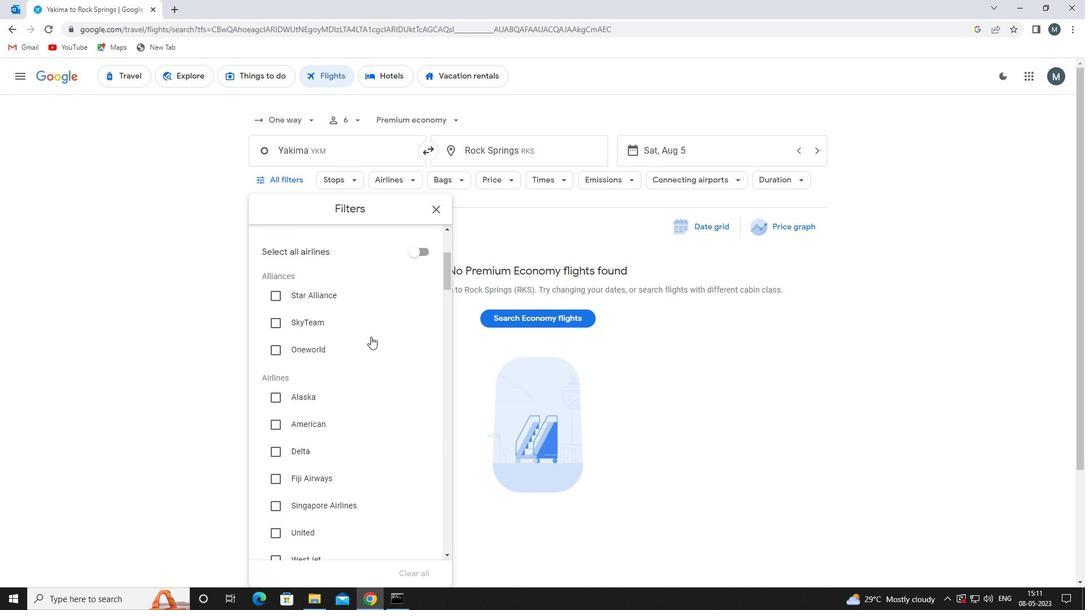 
Action: Mouse scrolled (369, 339) with delta (0, 0)
Screenshot: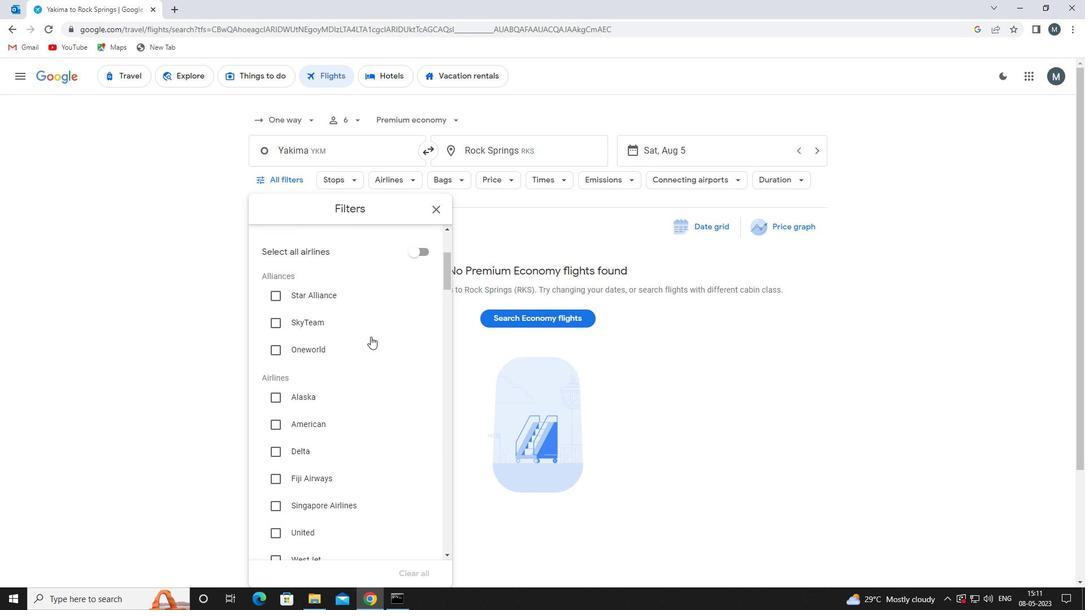 
Action: Mouse moved to (347, 399)
Screenshot: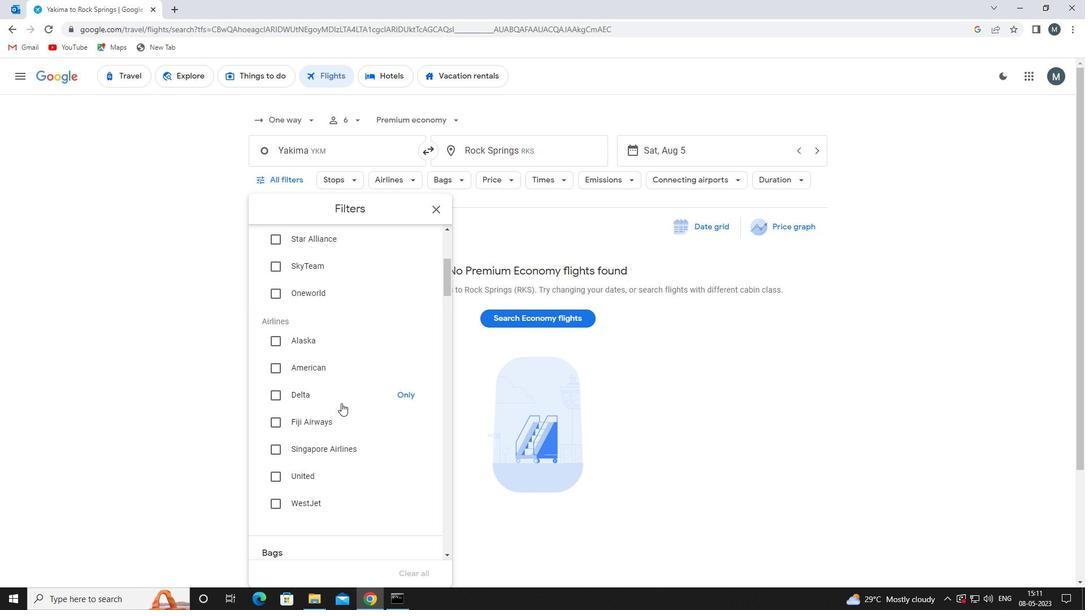 
Action: Mouse scrolled (347, 399) with delta (0, 0)
Screenshot: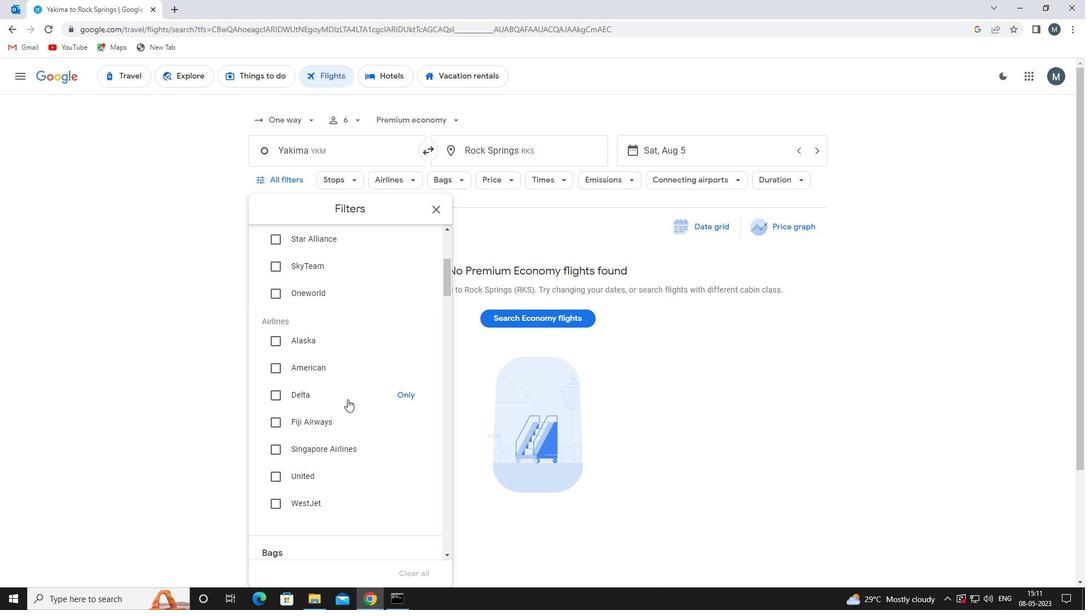 
Action: Mouse scrolled (347, 399) with delta (0, 0)
Screenshot: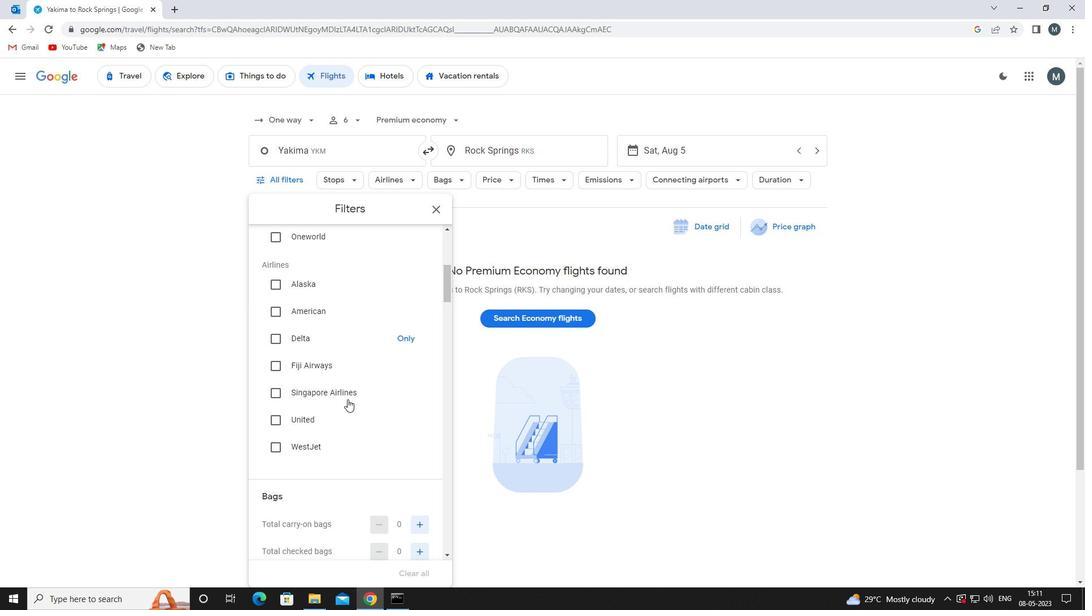 
Action: Mouse scrolled (347, 399) with delta (0, 0)
Screenshot: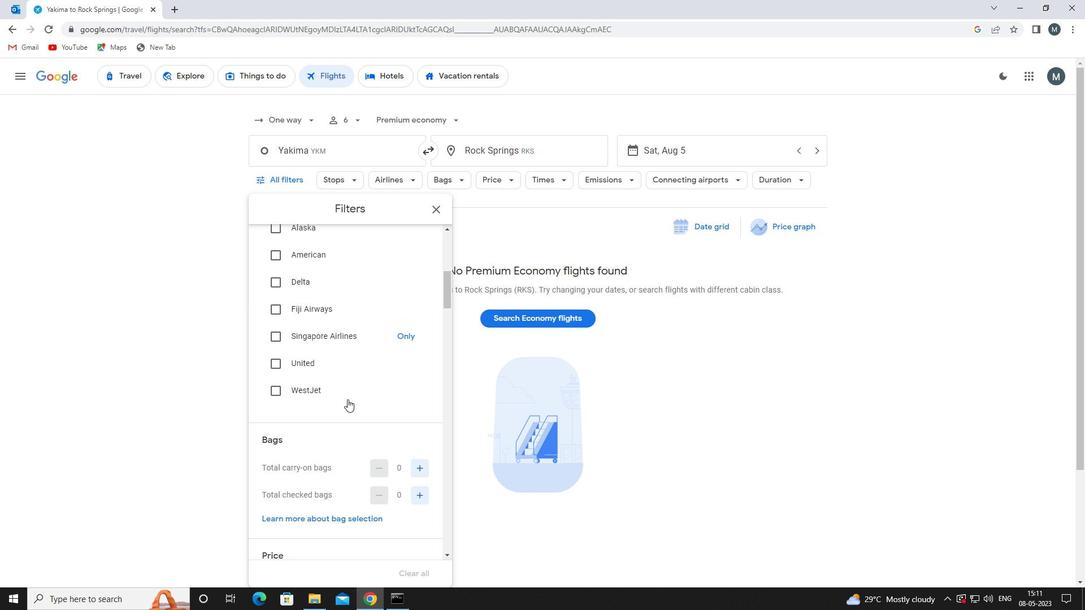 
Action: Mouse moved to (348, 399)
Screenshot: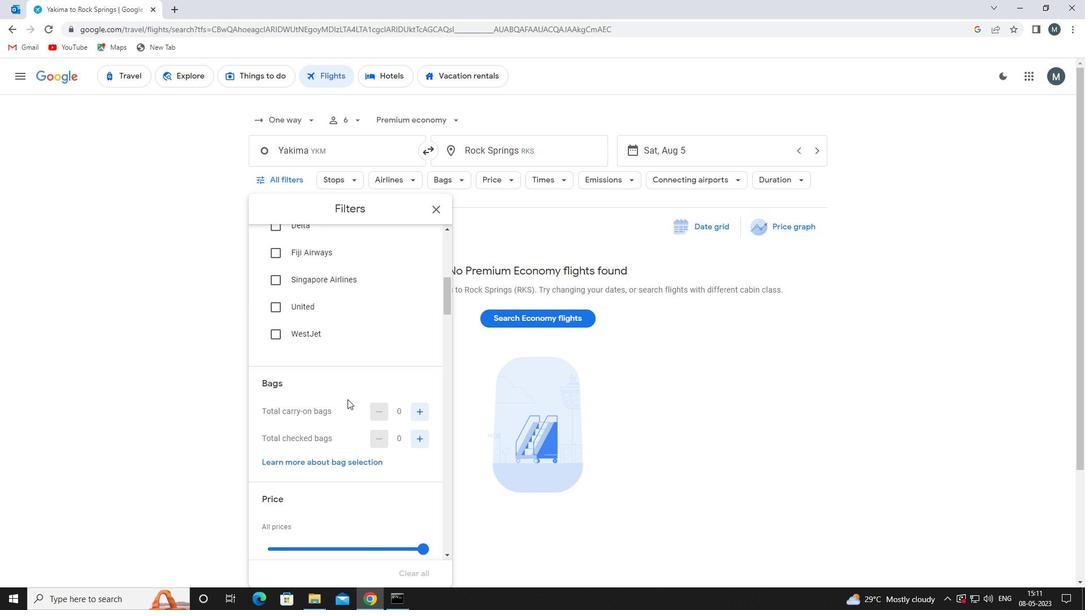 
Action: Mouse scrolled (348, 398) with delta (0, 0)
Screenshot: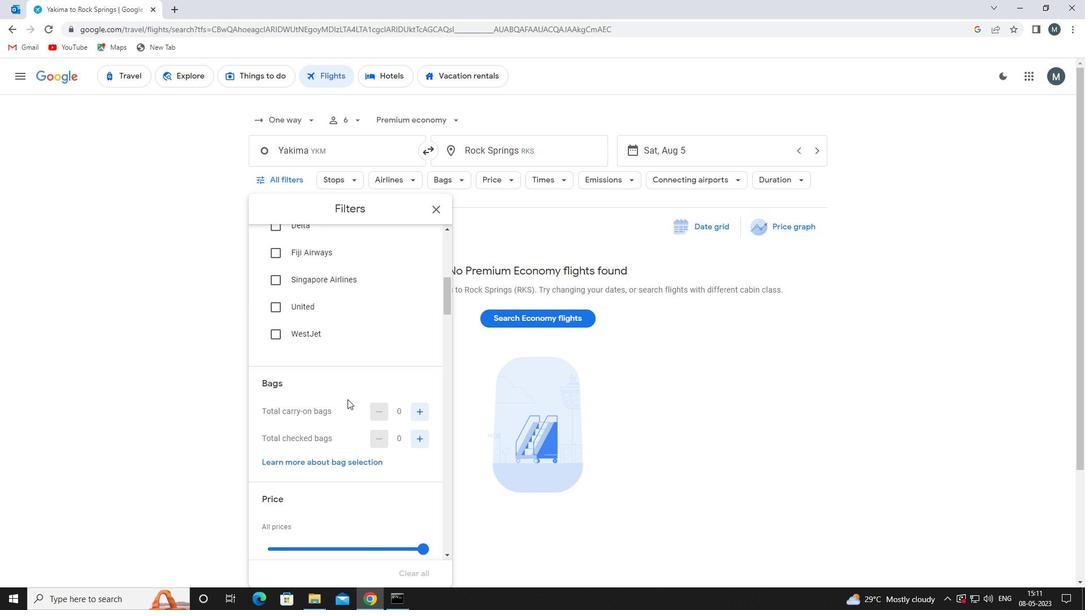 
Action: Mouse scrolled (348, 398) with delta (0, 0)
Screenshot: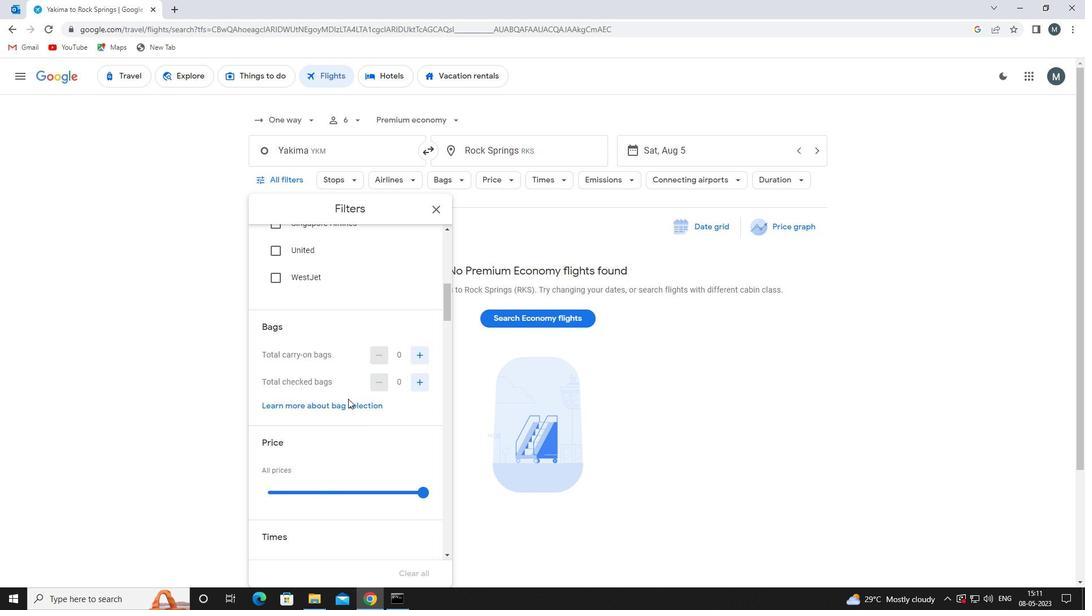 
Action: Mouse moved to (309, 431)
Screenshot: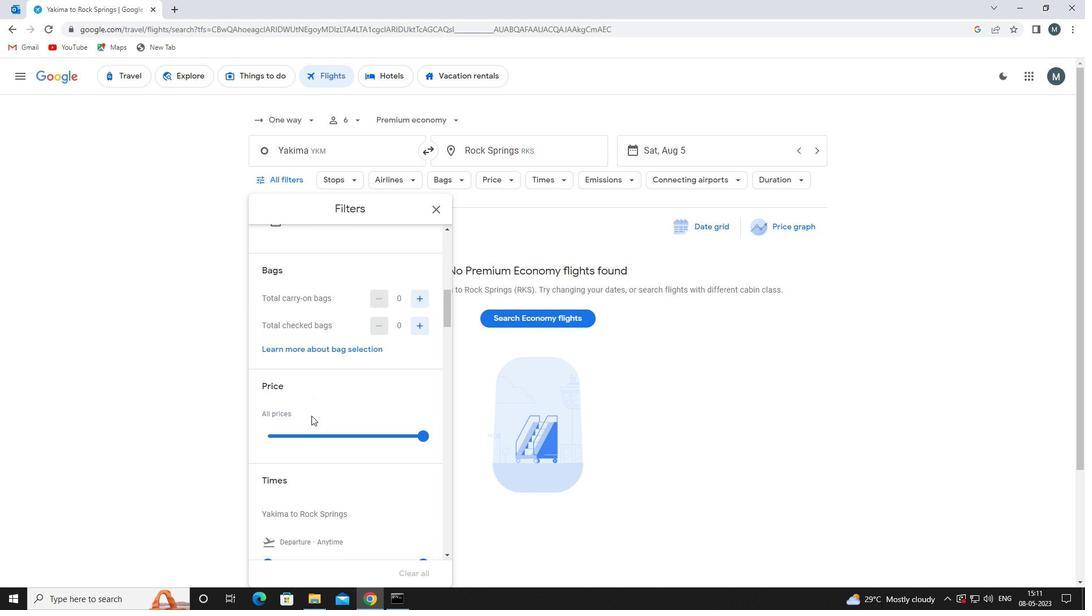 
Action: Mouse pressed left at (309, 431)
Screenshot: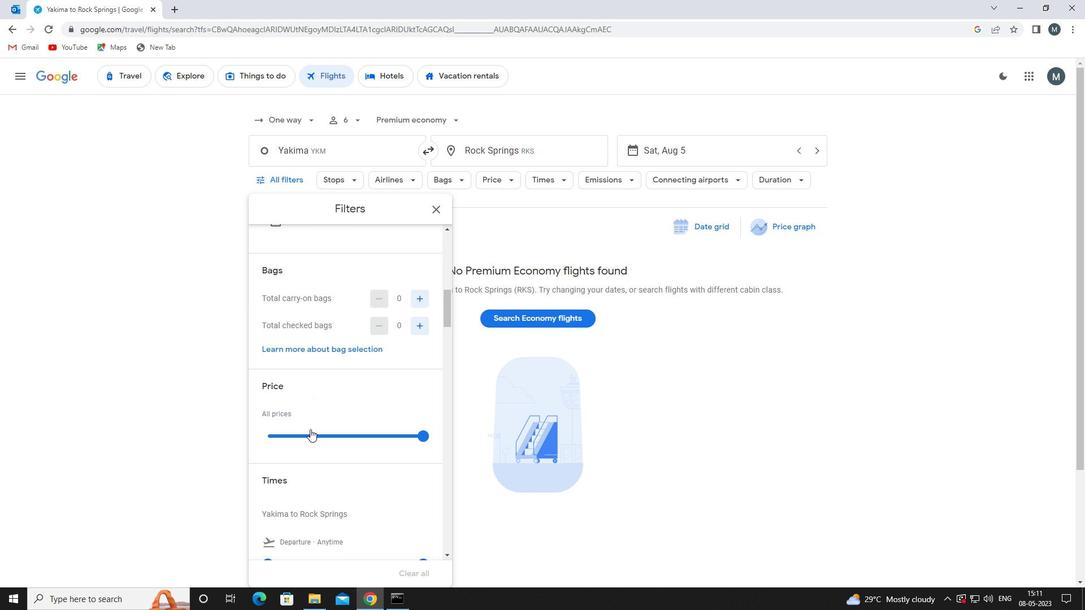 
Action: Mouse moved to (309, 431)
Screenshot: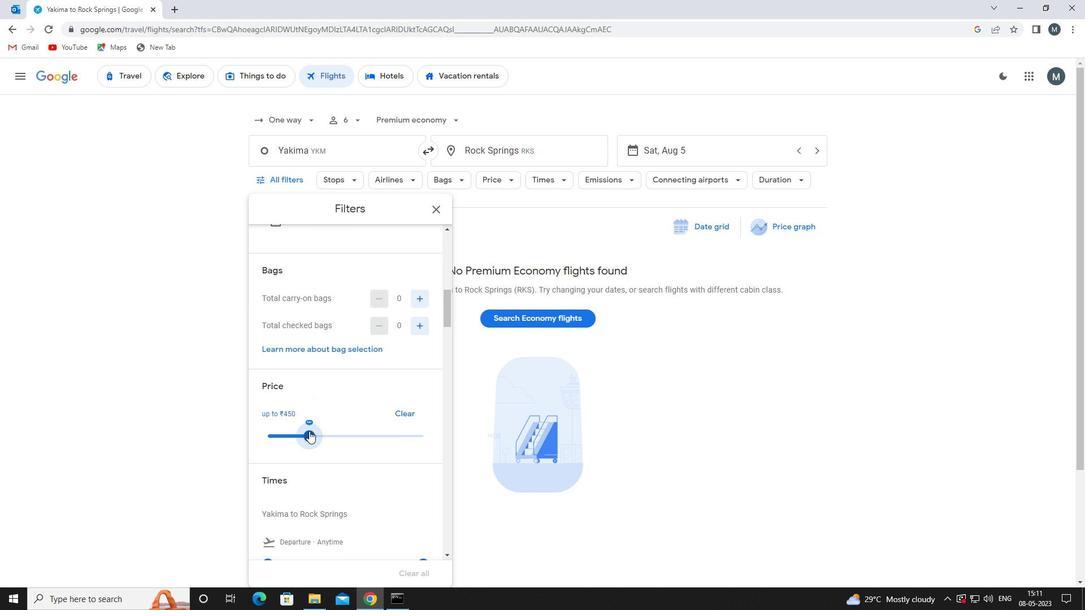 
Action: Mouse pressed left at (309, 431)
Screenshot: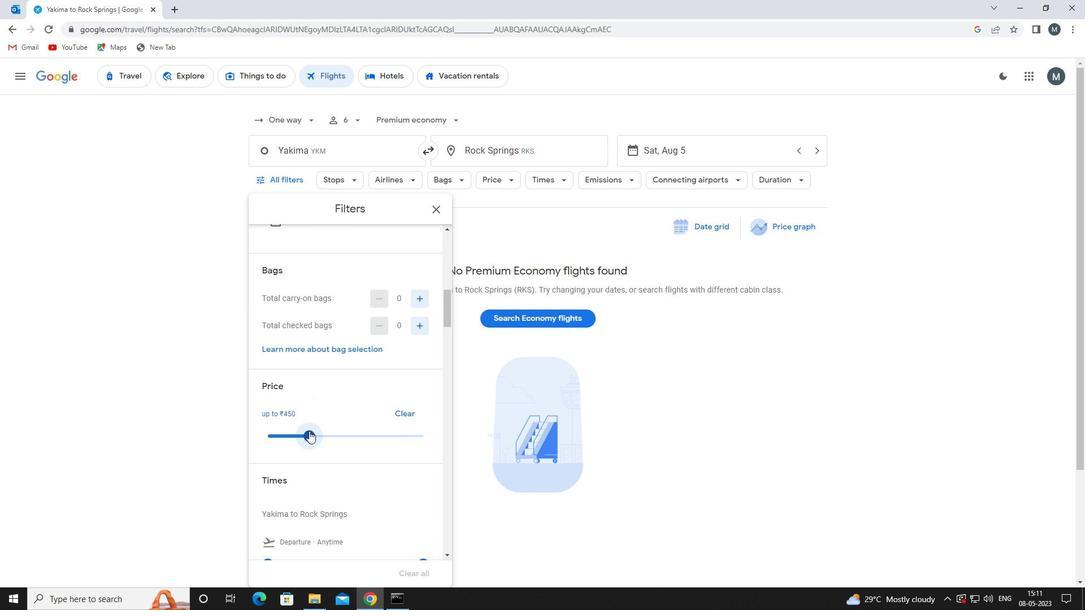 
Action: Mouse moved to (330, 415)
Screenshot: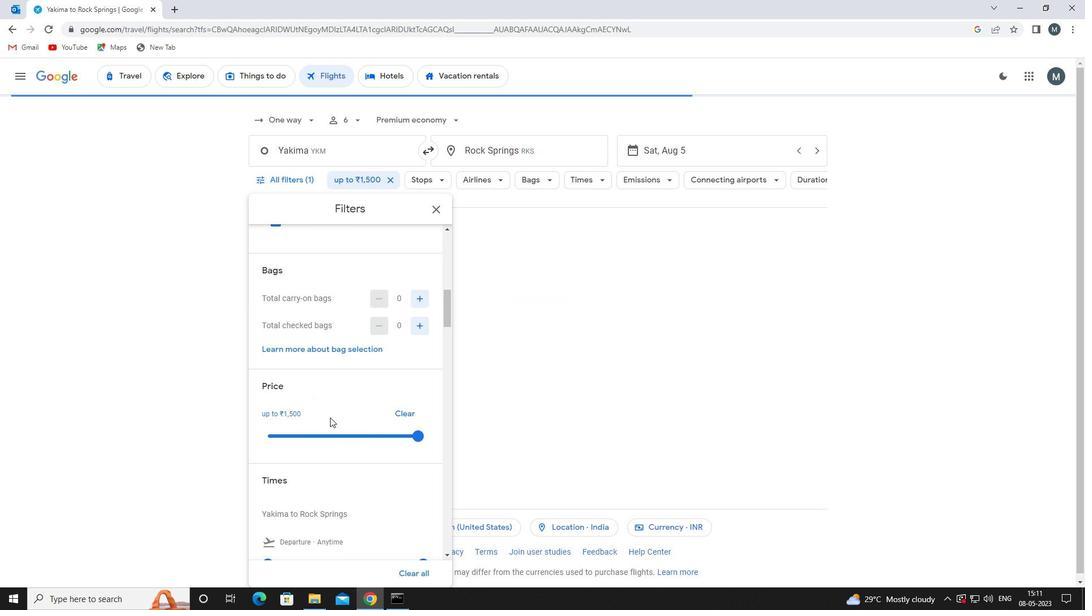 
Action: Mouse scrolled (330, 414) with delta (0, 0)
Screenshot: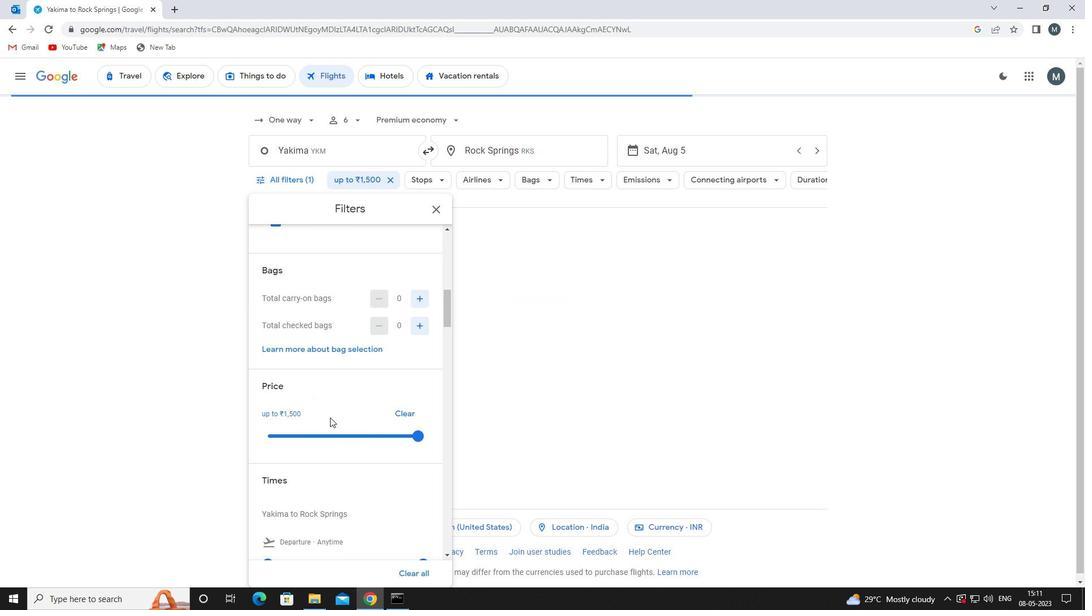 
Action: Mouse scrolled (330, 414) with delta (0, 0)
Screenshot: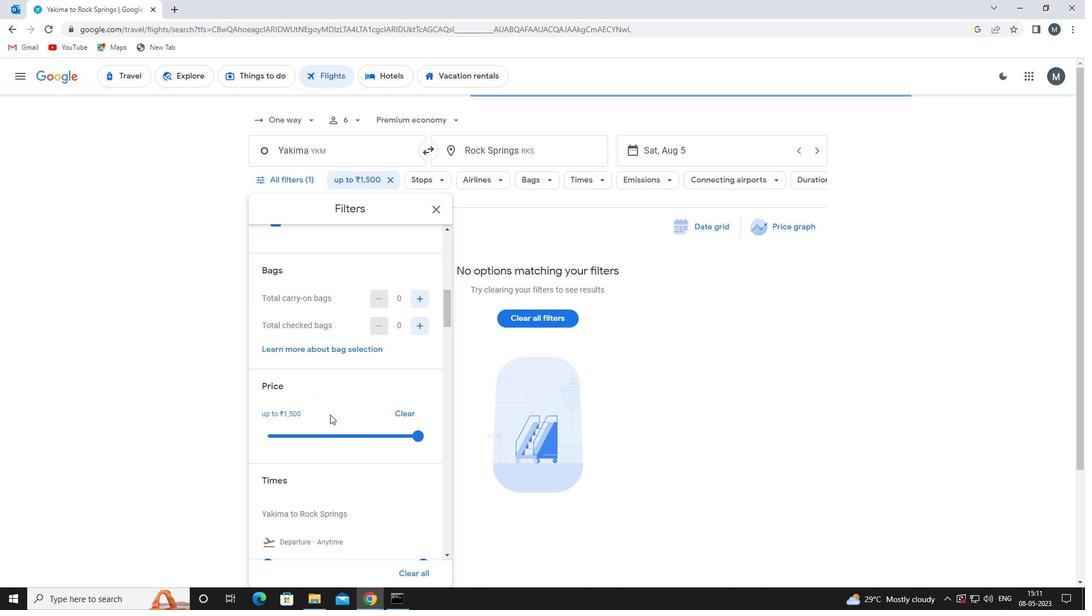 
Action: Mouse moved to (325, 414)
Screenshot: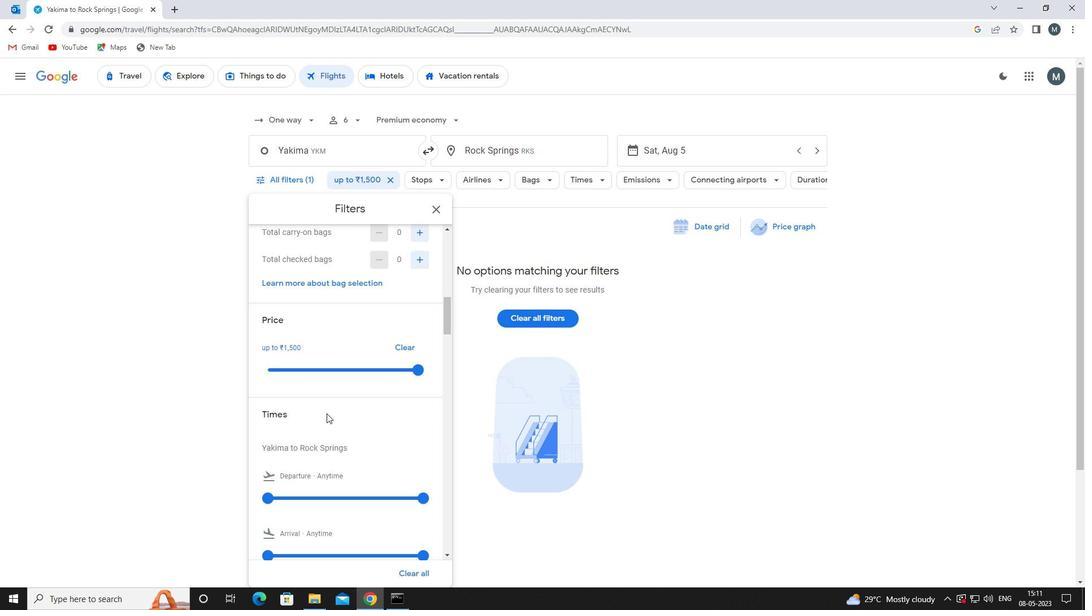 
Action: Mouse scrolled (325, 413) with delta (0, 0)
Screenshot: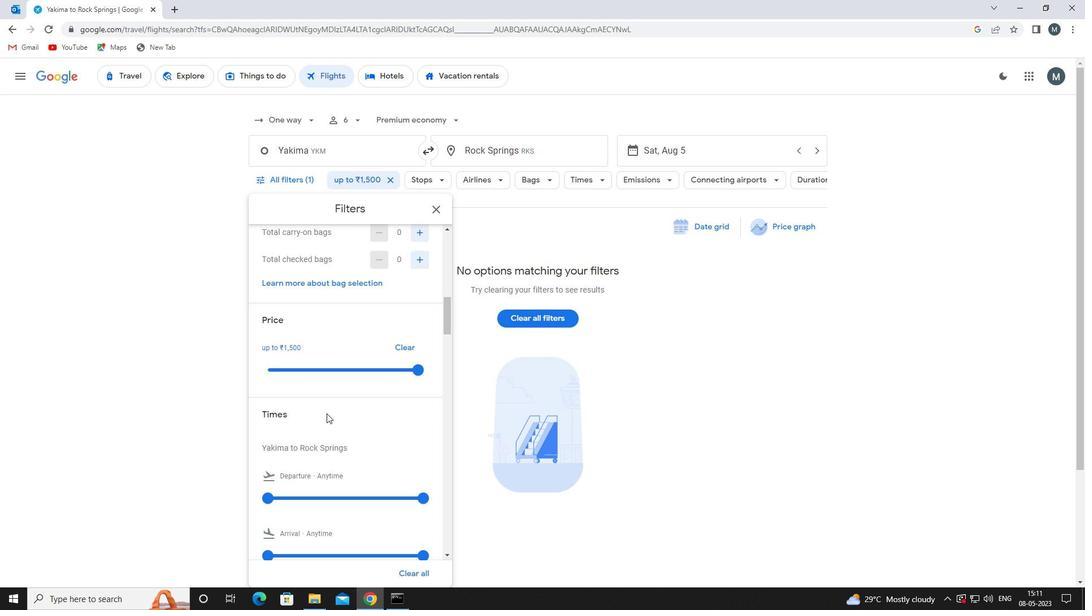 
Action: Mouse moved to (278, 391)
Screenshot: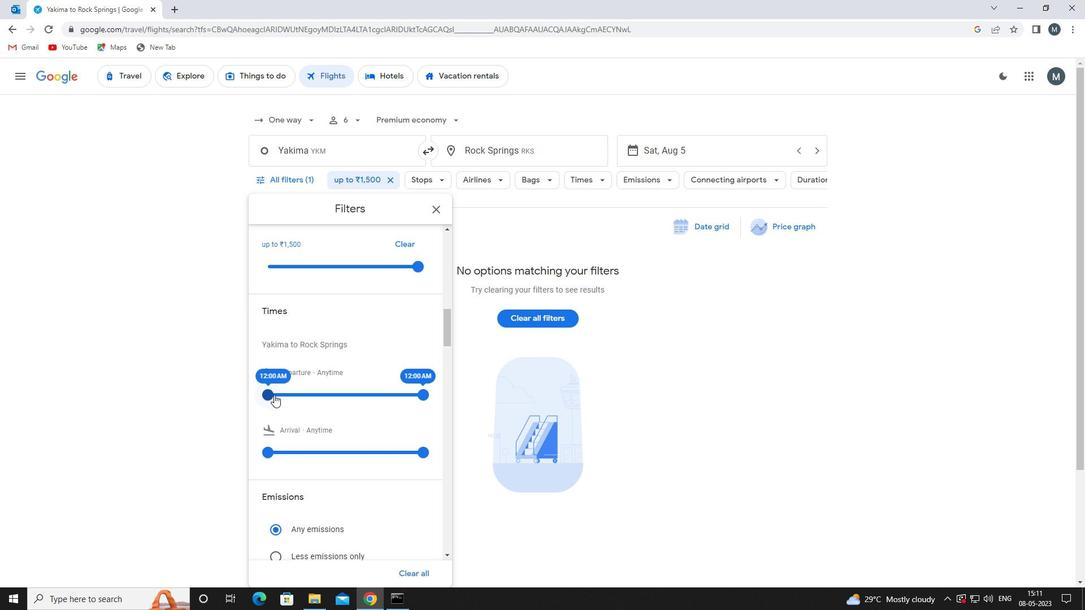 
Action: Mouse pressed left at (278, 391)
Screenshot: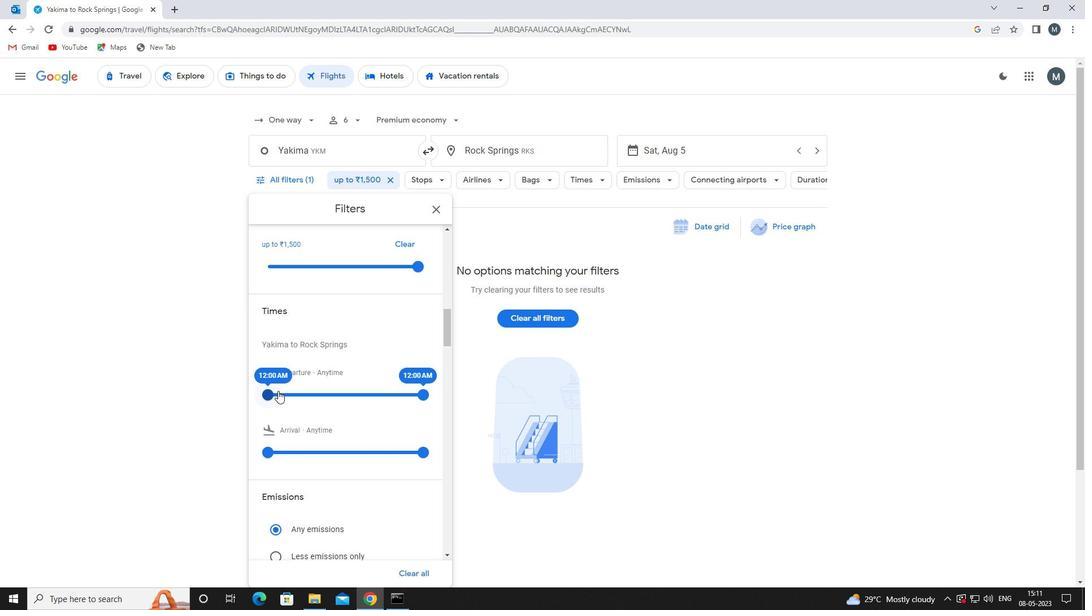 
Action: Mouse moved to (419, 390)
Screenshot: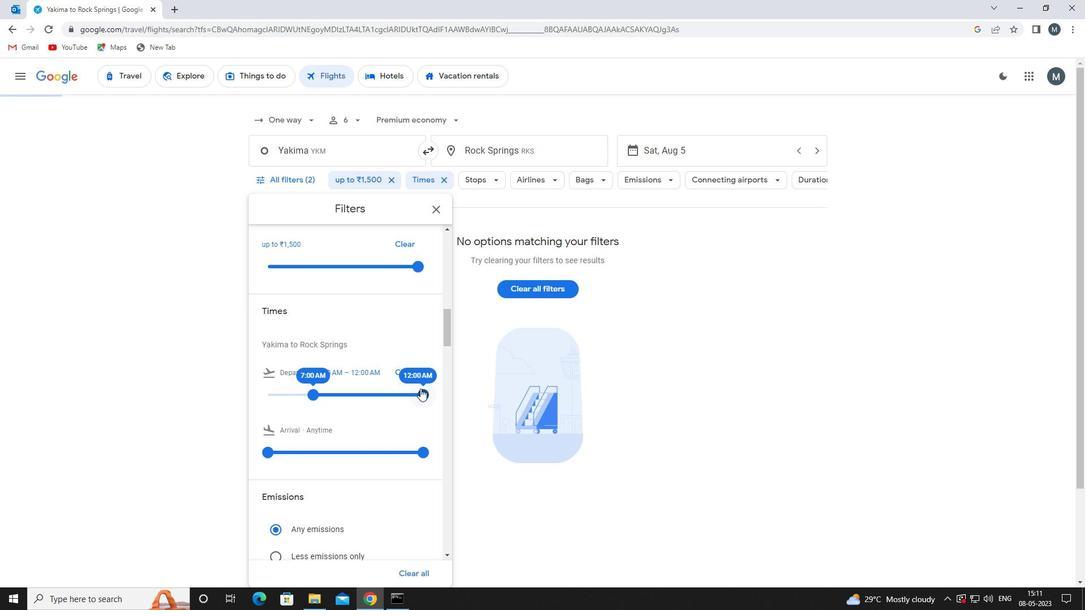 
Action: Mouse pressed left at (419, 390)
Screenshot: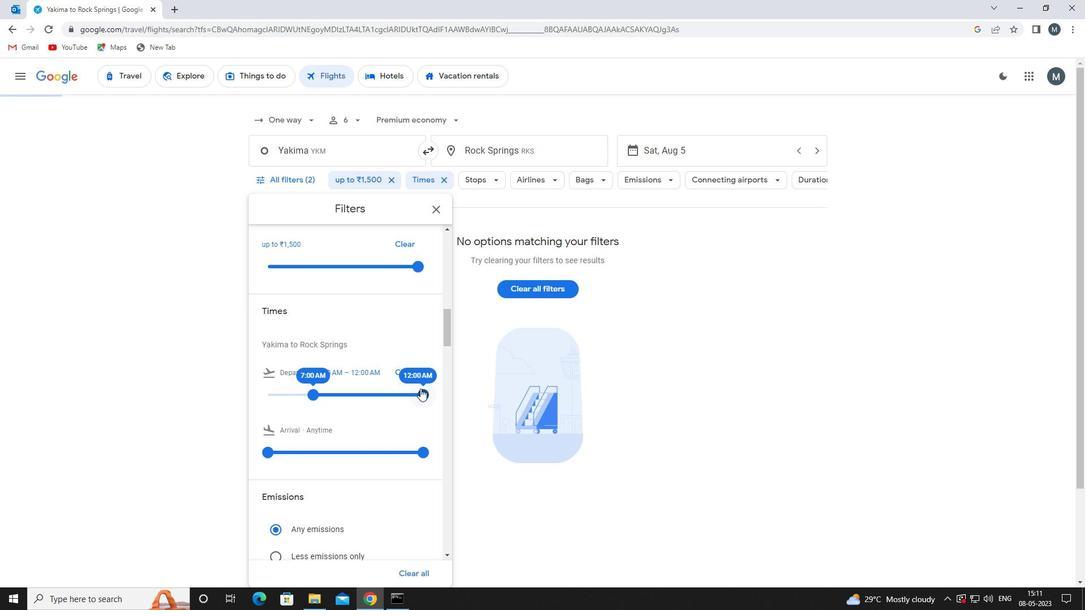
Action: Mouse moved to (301, 394)
Screenshot: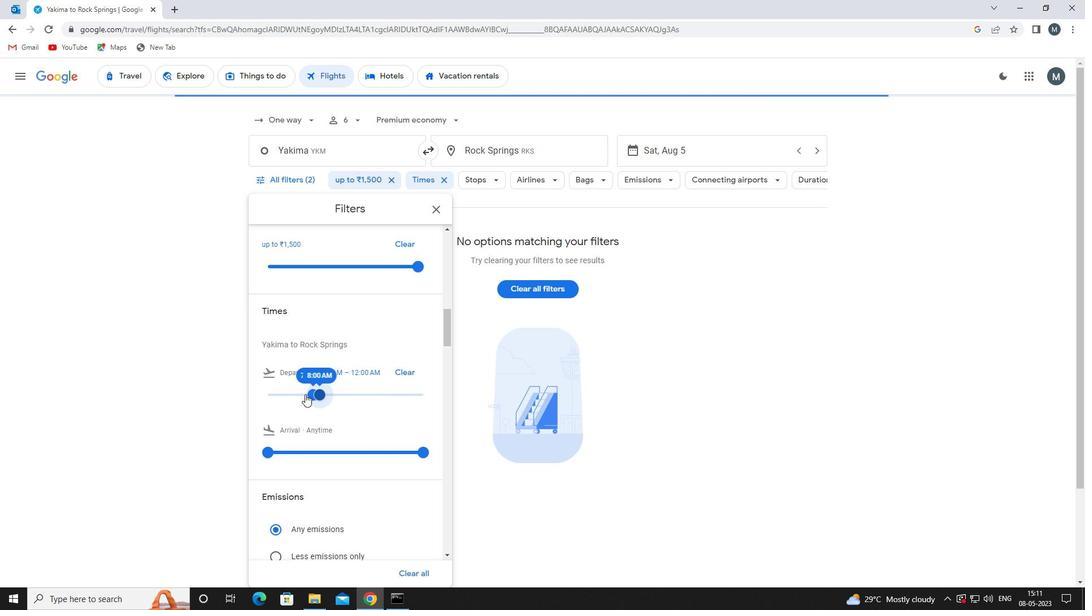 
Action: Mouse scrolled (301, 394) with delta (0, 0)
Screenshot: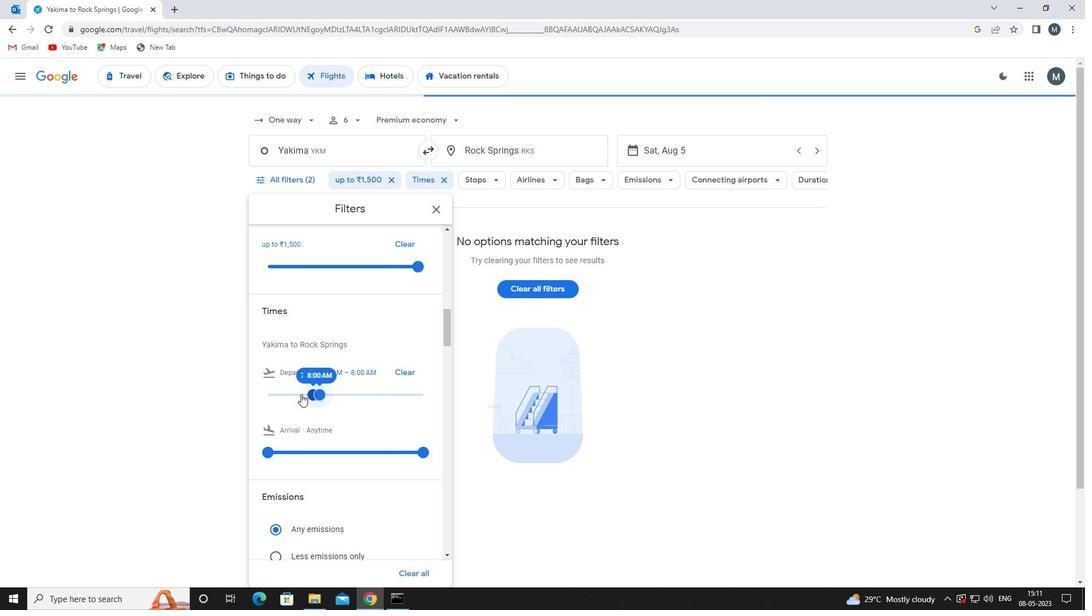 
Action: Mouse moved to (433, 209)
Screenshot: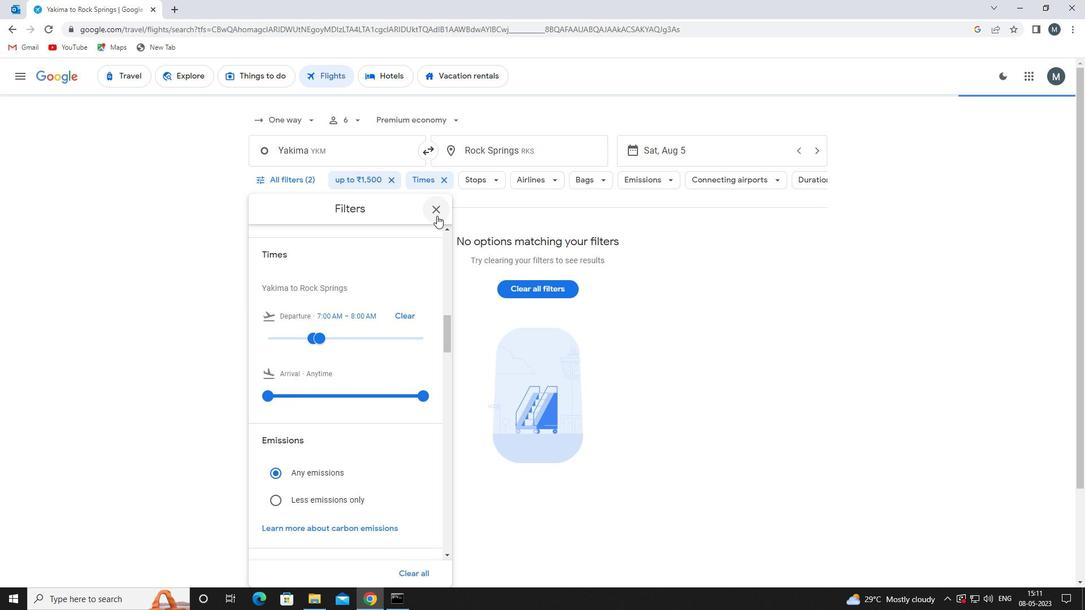 
Action: Mouse pressed left at (433, 209)
Screenshot: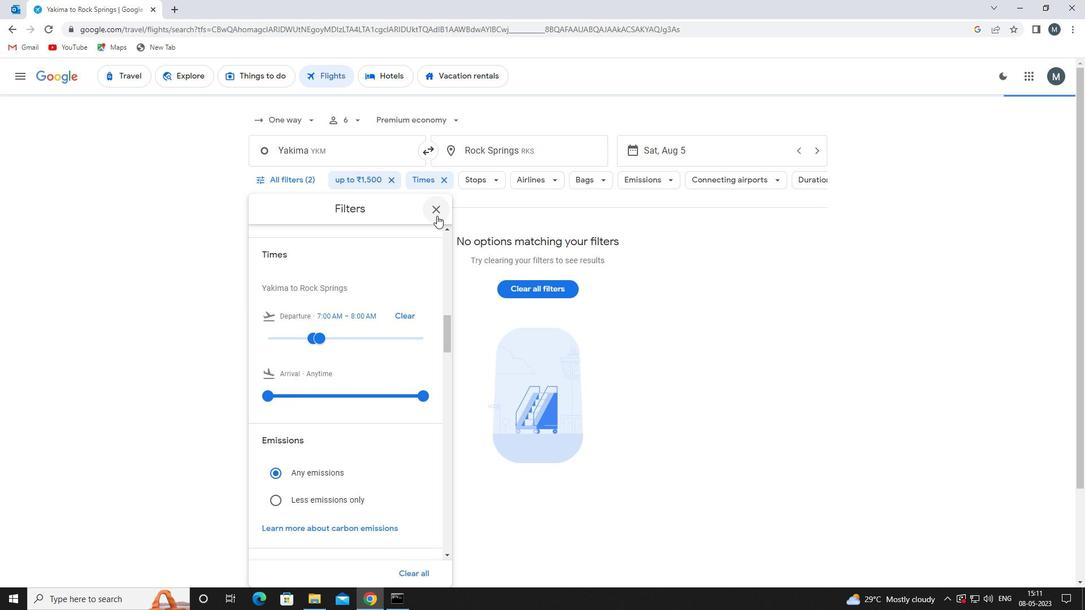 
Action: Mouse moved to (430, 214)
Screenshot: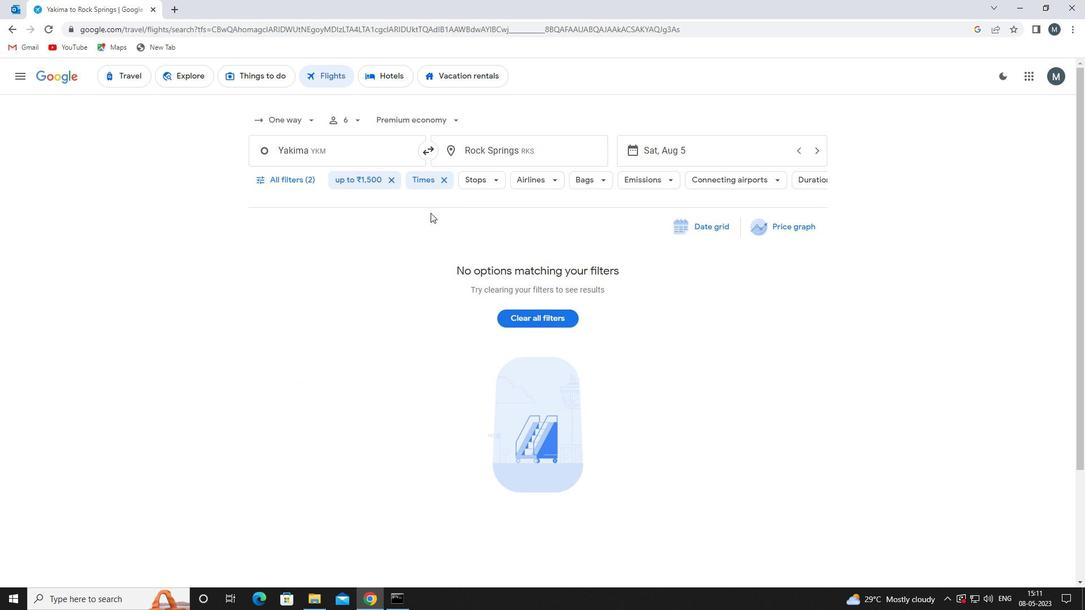 
